 Task: Search one way flight ticket for 5 adults, 2 children, 1 infant in seat and 1 infant on lap in economy from Columbus: John Glenn Columbus International Airport to Greenville: Pitt-greenville Airport on 5-2-2023. Number of bags: 2 checked bags. Price is upto 73000. Outbound departure time preference is 17:15.
Action: Mouse moved to (385, 336)
Screenshot: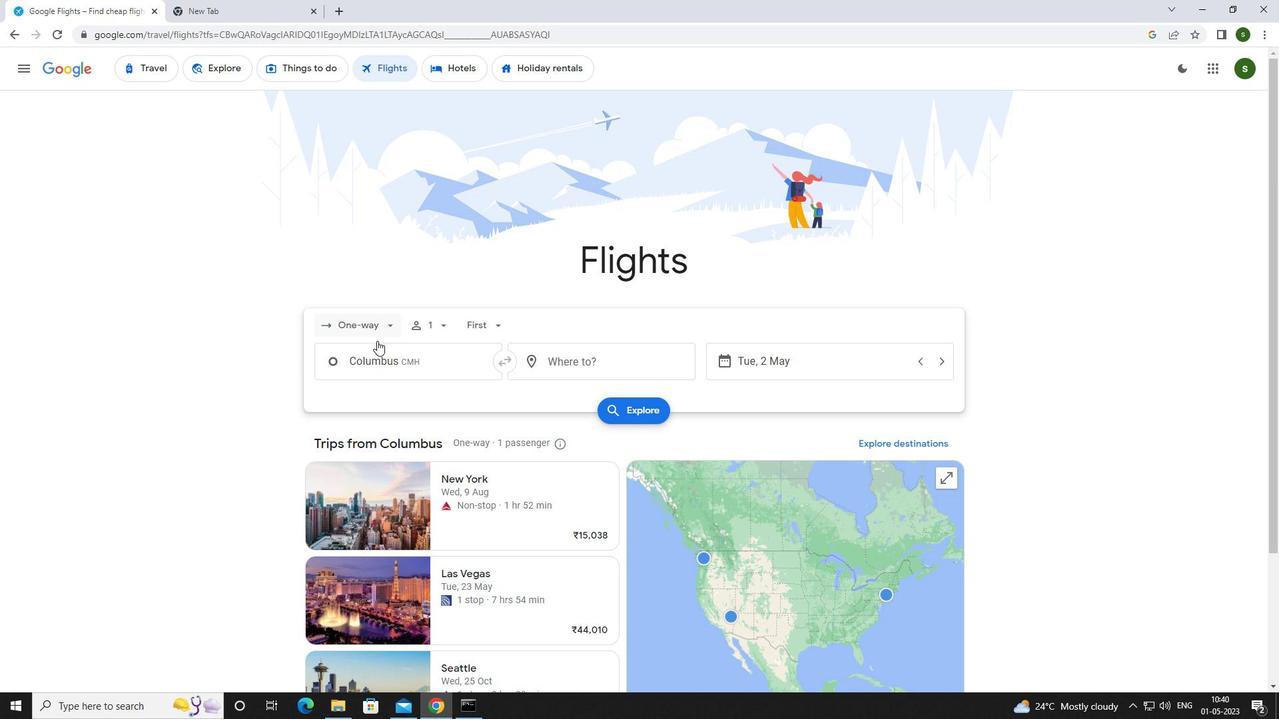 
Action: Mouse pressed left at (385, 336)
Screenshot: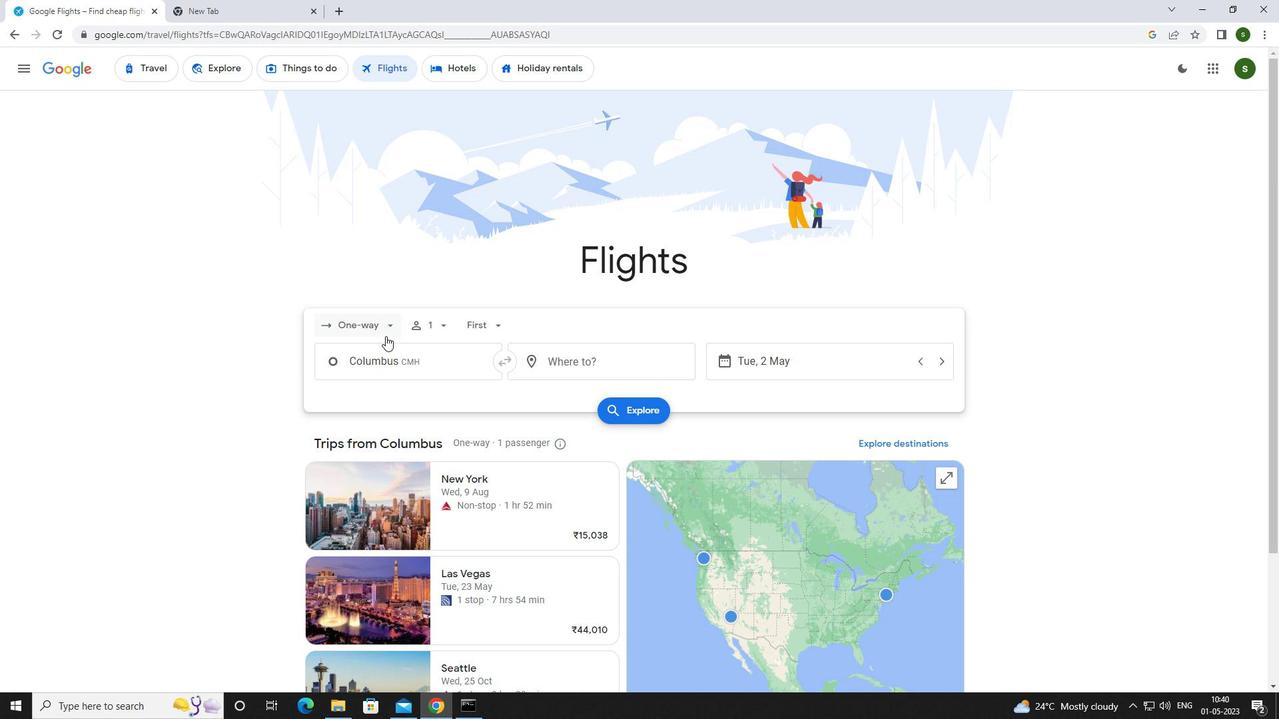 
Action: Mouse moved to (382, 385)
Screenshot: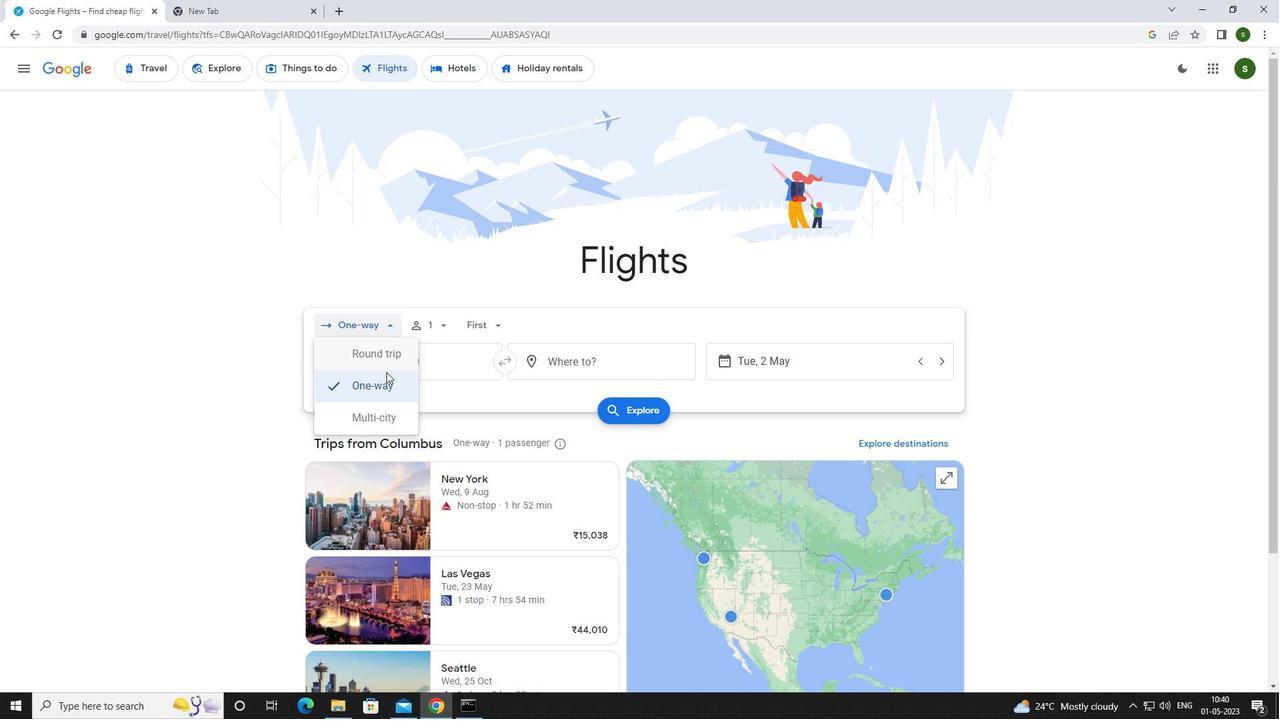 
Action: Mouse pressed left at (382, 385)
Screenshot: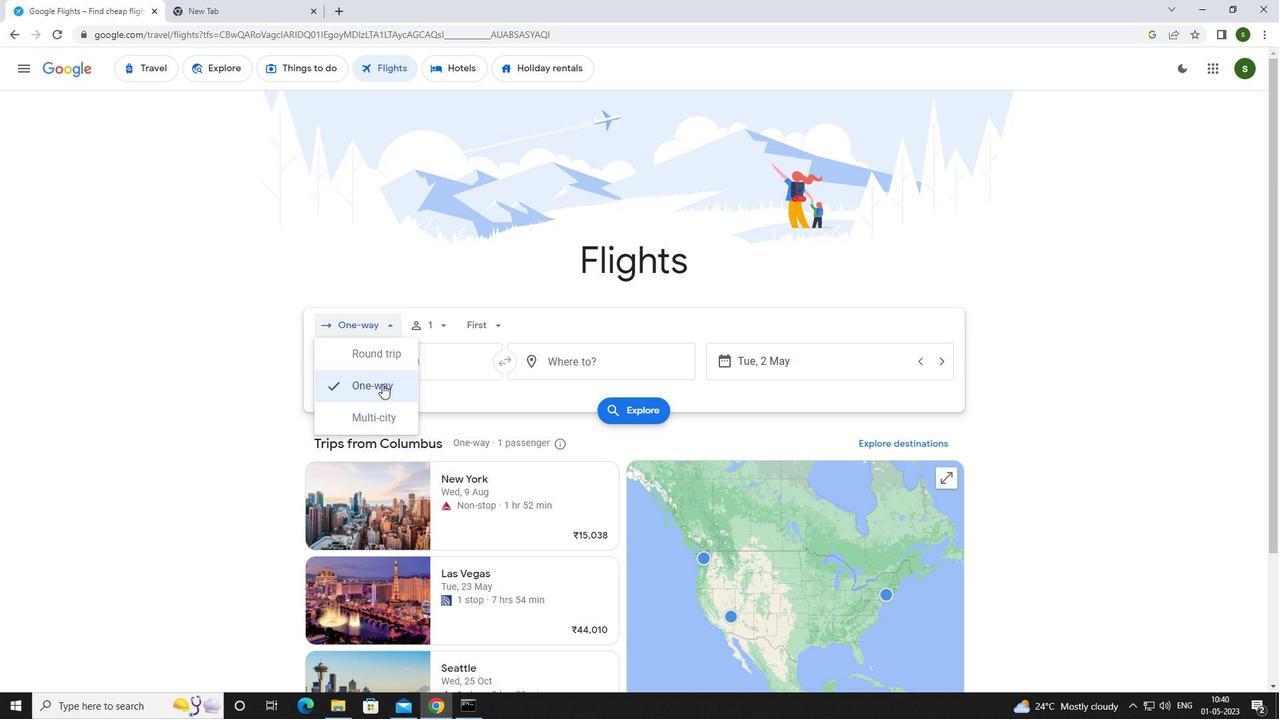 
Action: Mouse moved to (446, 325)
Screenshot: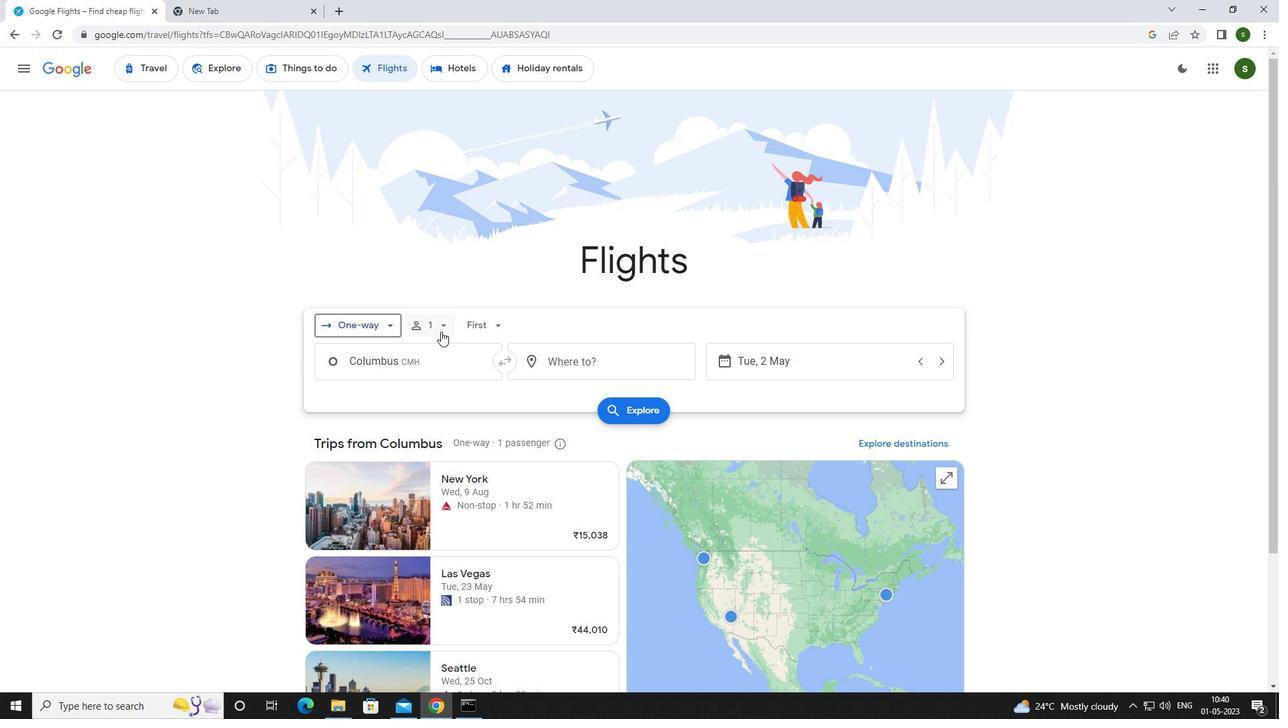 
Action: Mouse pressed left at (446, 325)
Screenshot: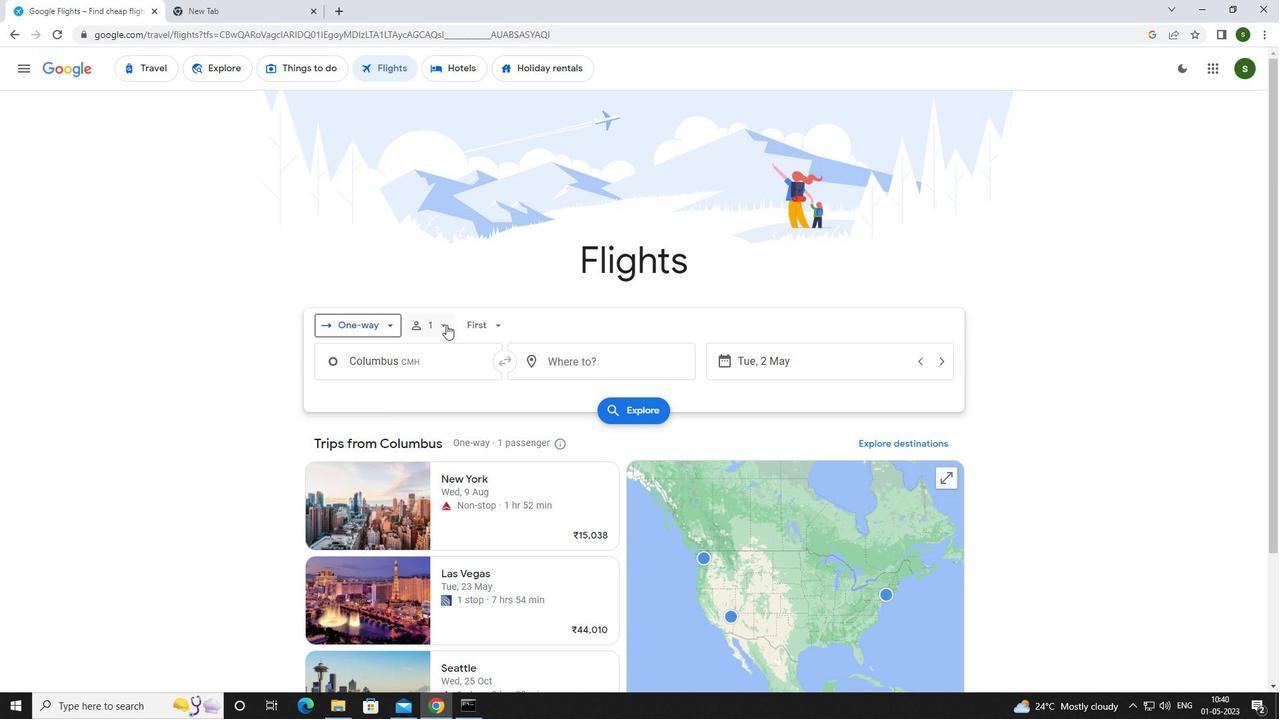 
Action: Mouse moved to (556, 362)
Screenshot: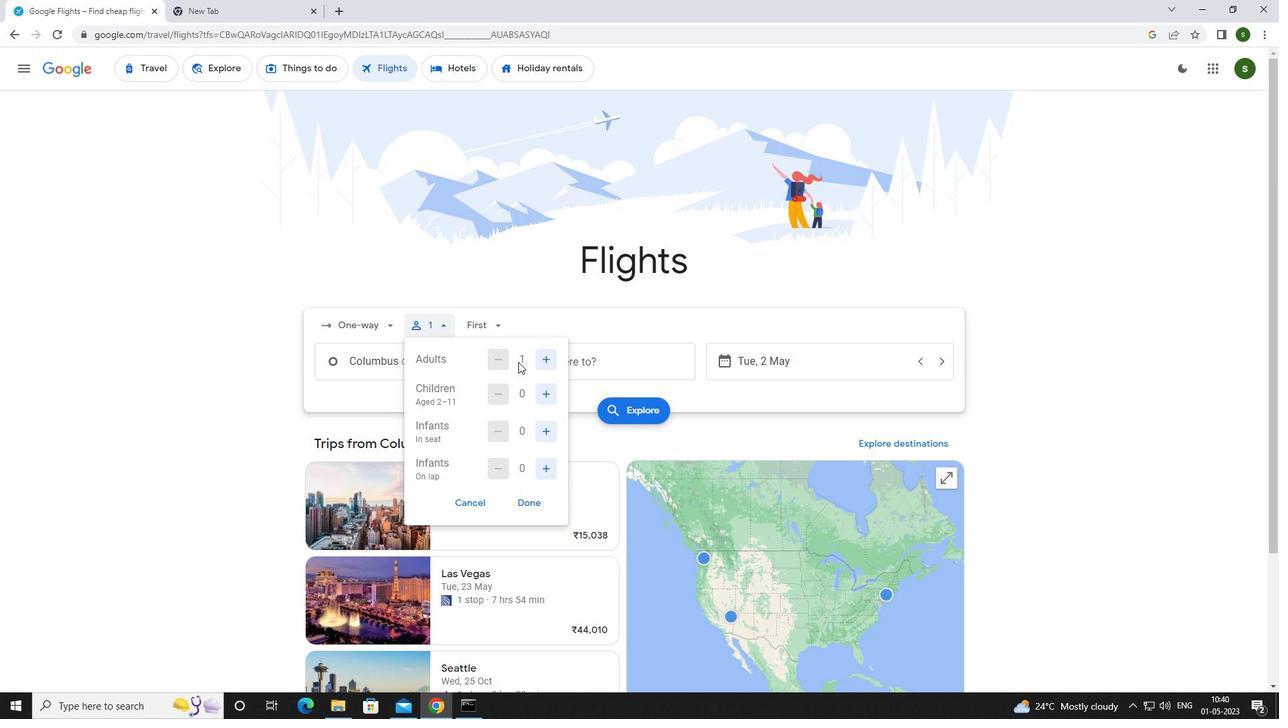 
Action: Mouse pressed left at (556, 362)
Screenshot: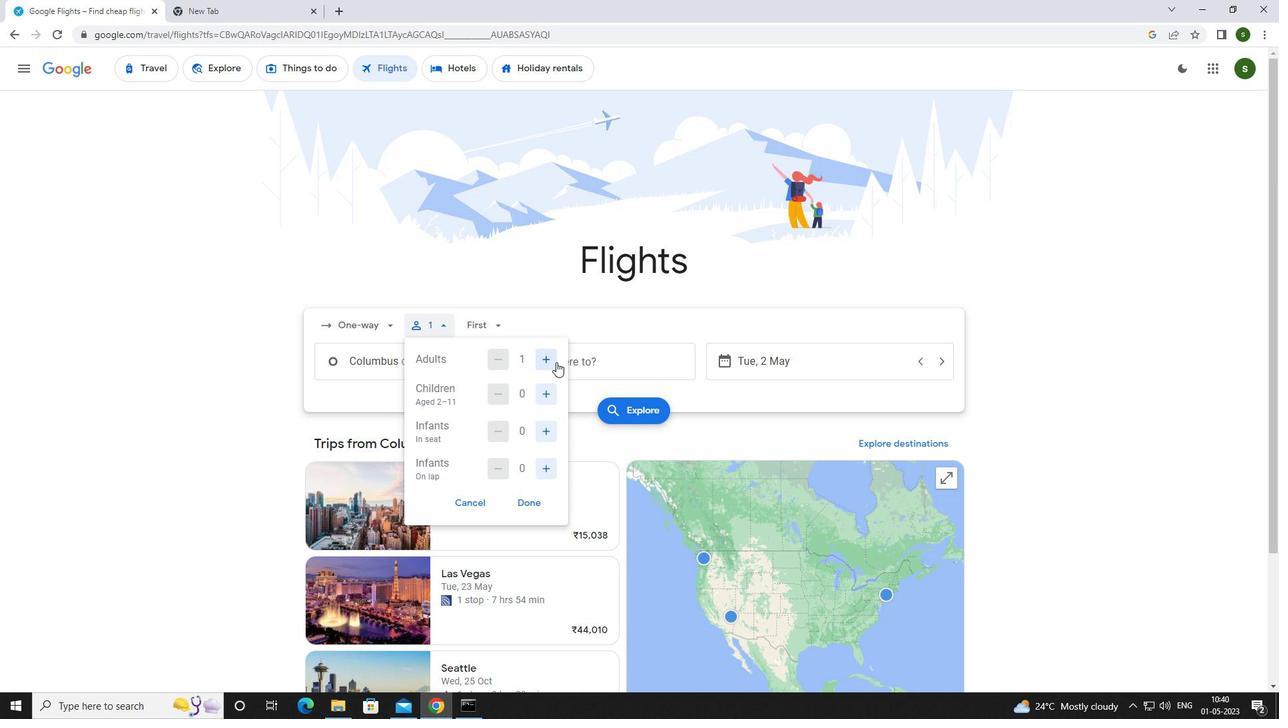 
Action: Mouse pressed left at (556, 362)
Screenshot: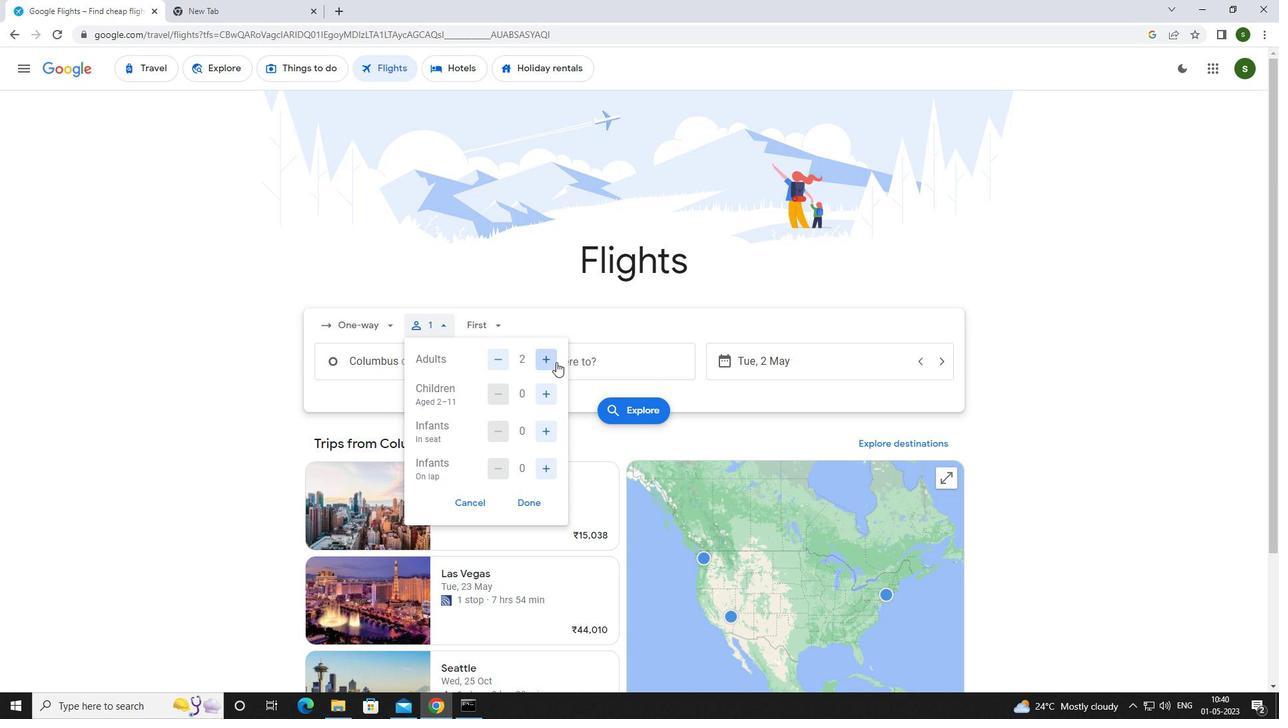 
Action: Mouse pressed left at (556, 362)
Screenshot: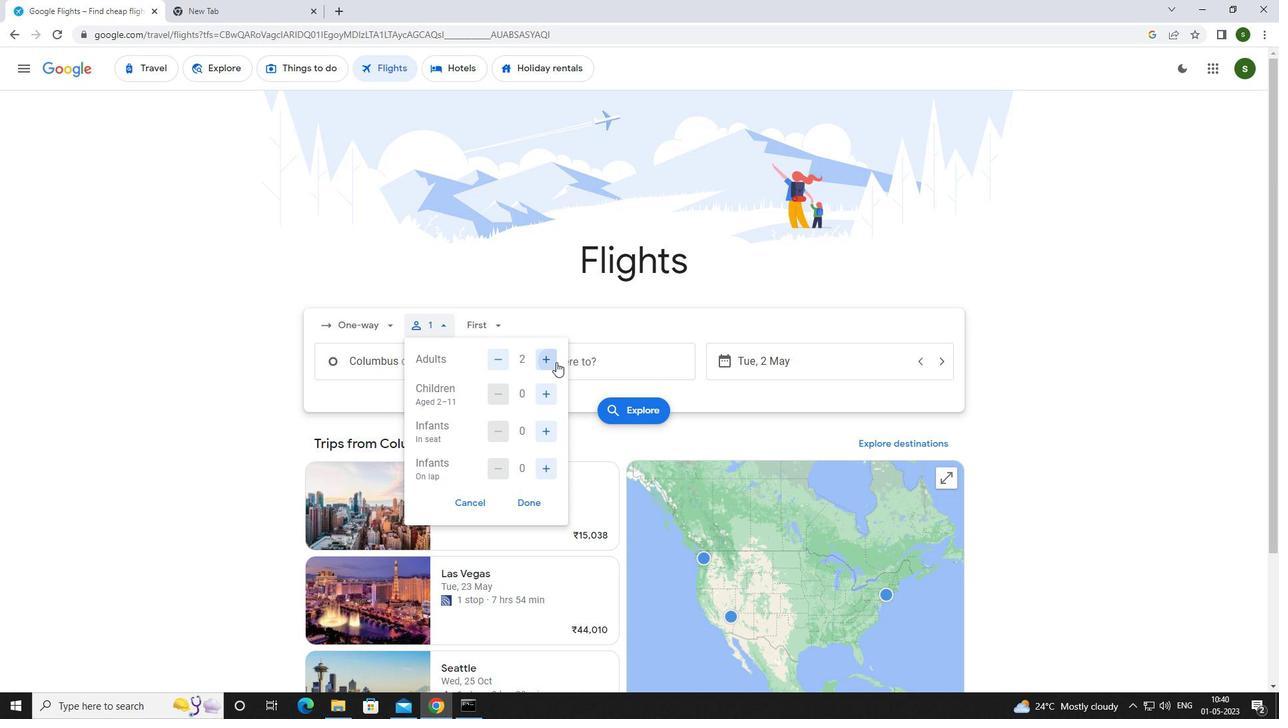 
Action: Mouse pressed left at (556, 362)
Screenshot: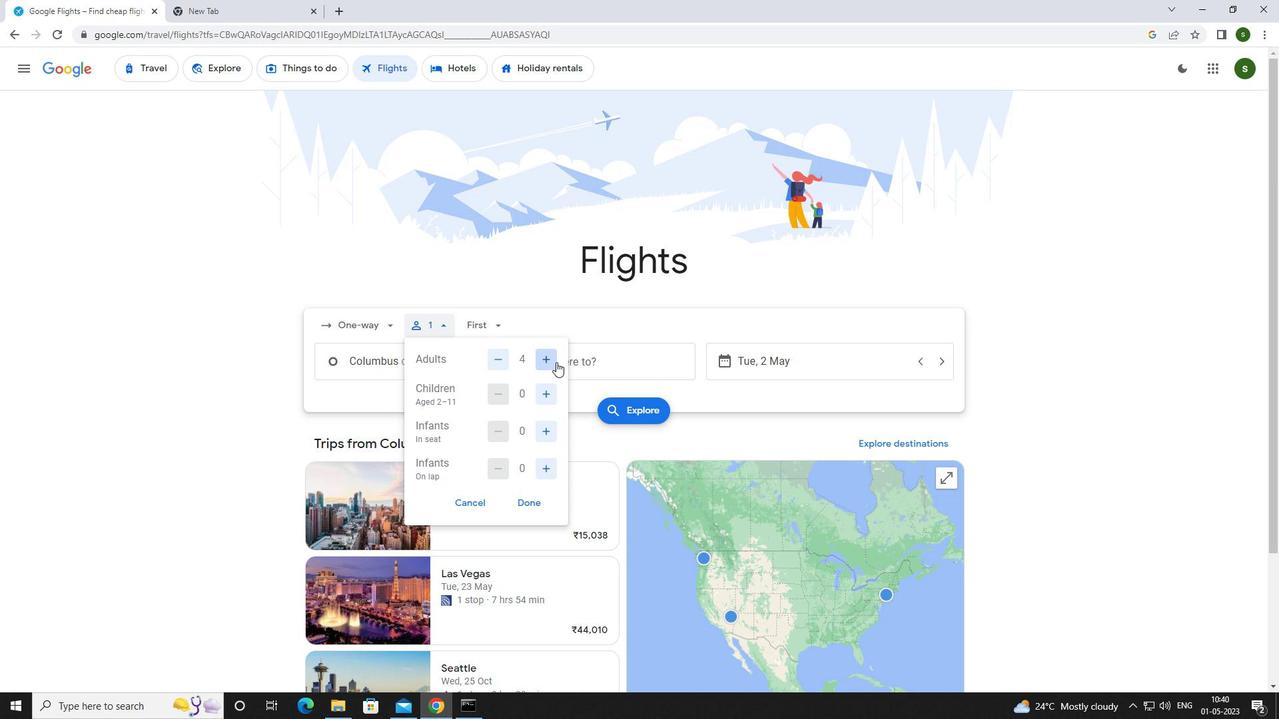 
Action: Mouse moved to (543, 389)
Screenshot: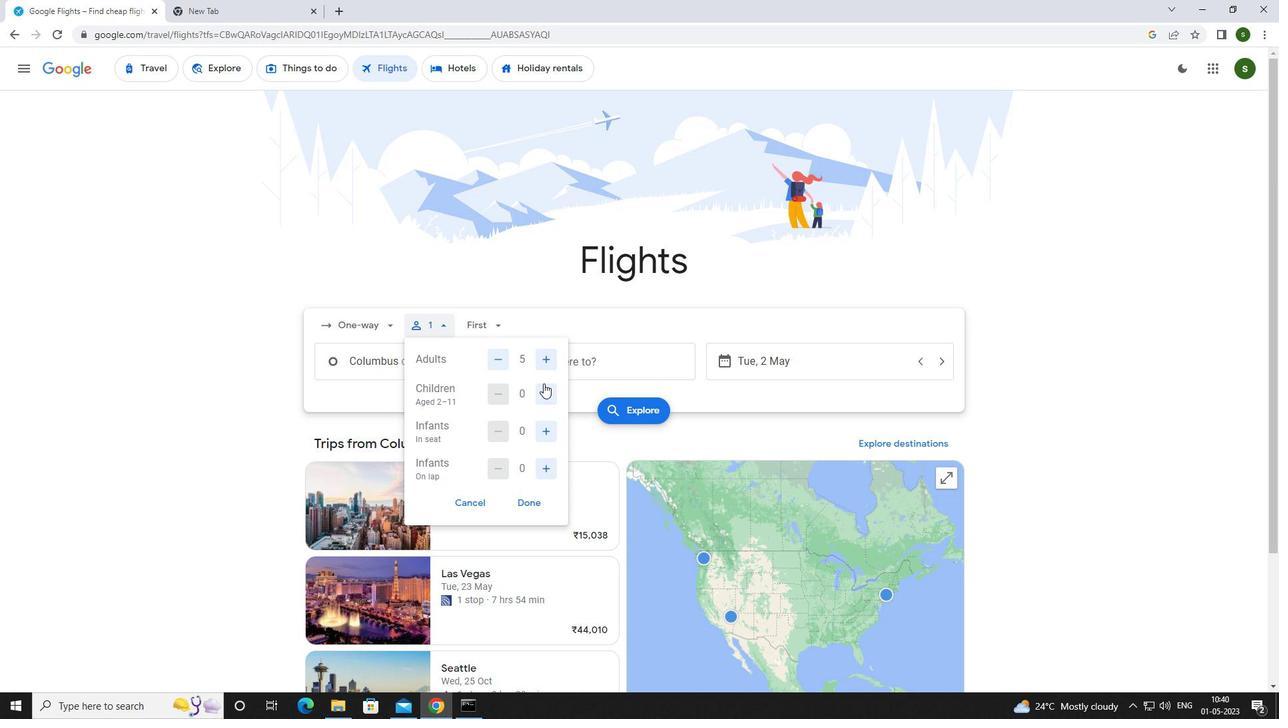 
Action: Mouse pressed left at (543, 389)
Screenshot: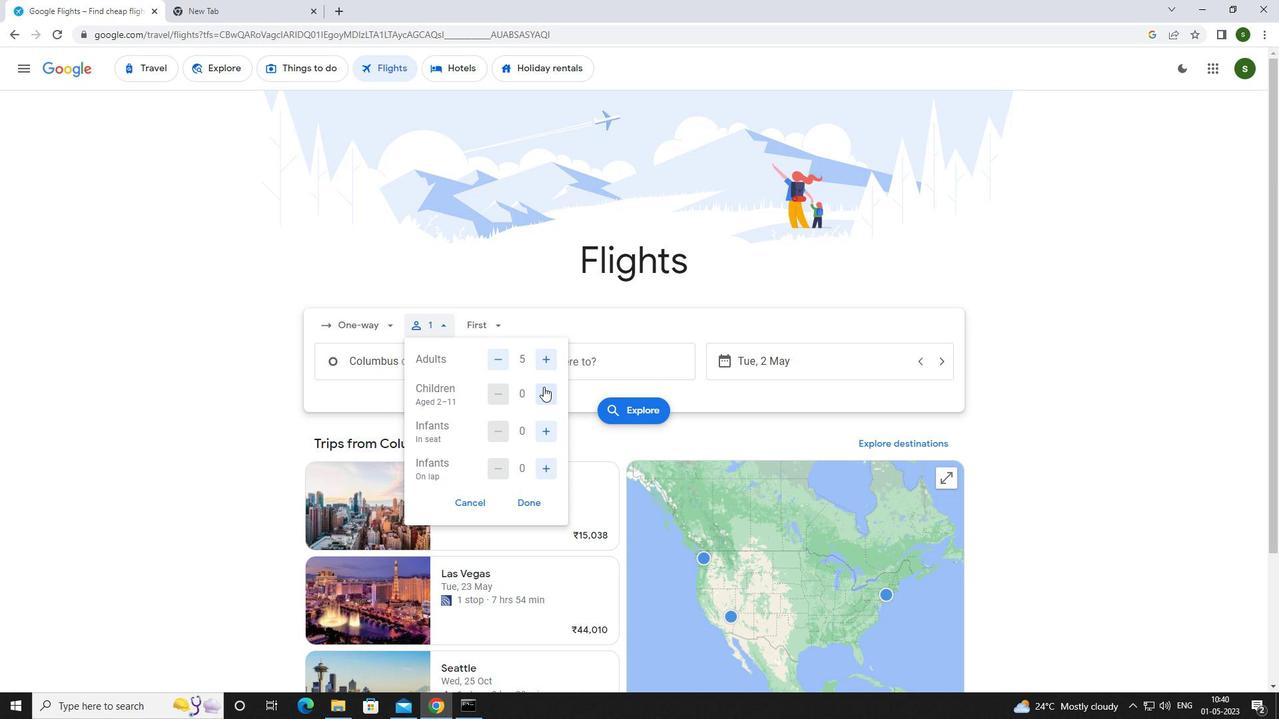 
Action: Mouse pressed left at (543, 389)
Screenshot: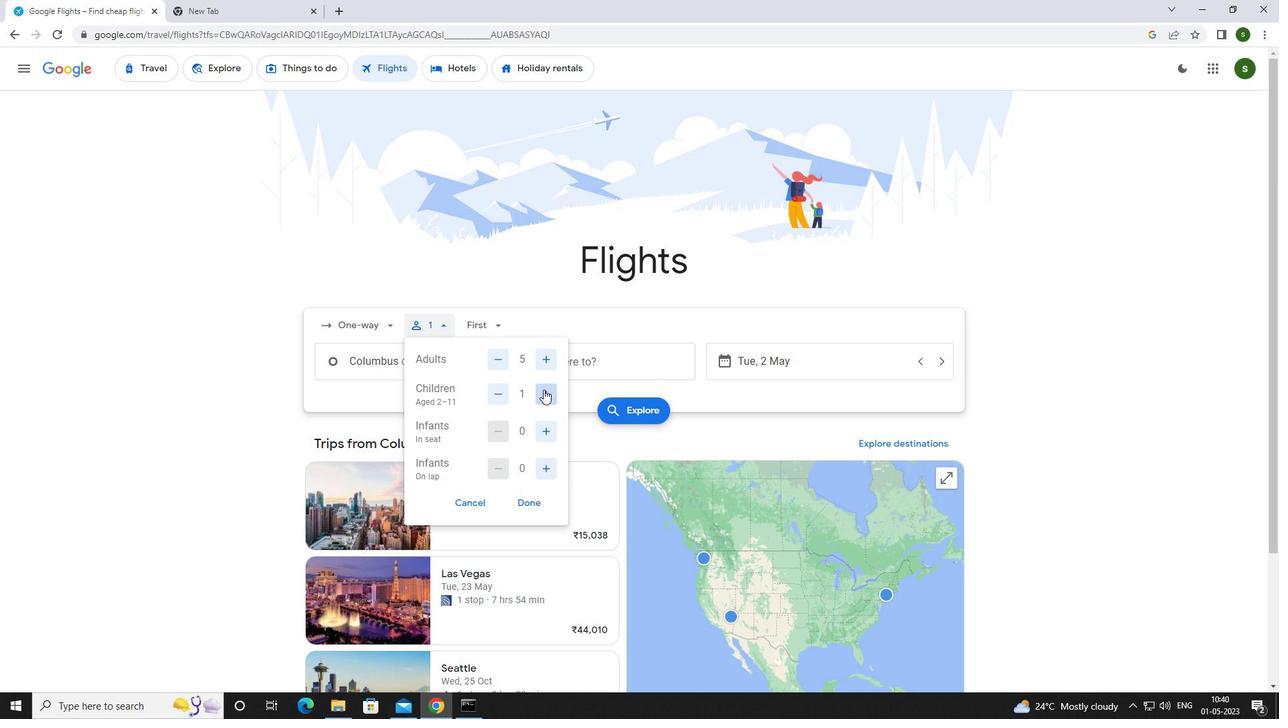 
Action: Mouse moved to (543, 431)
Screenshot: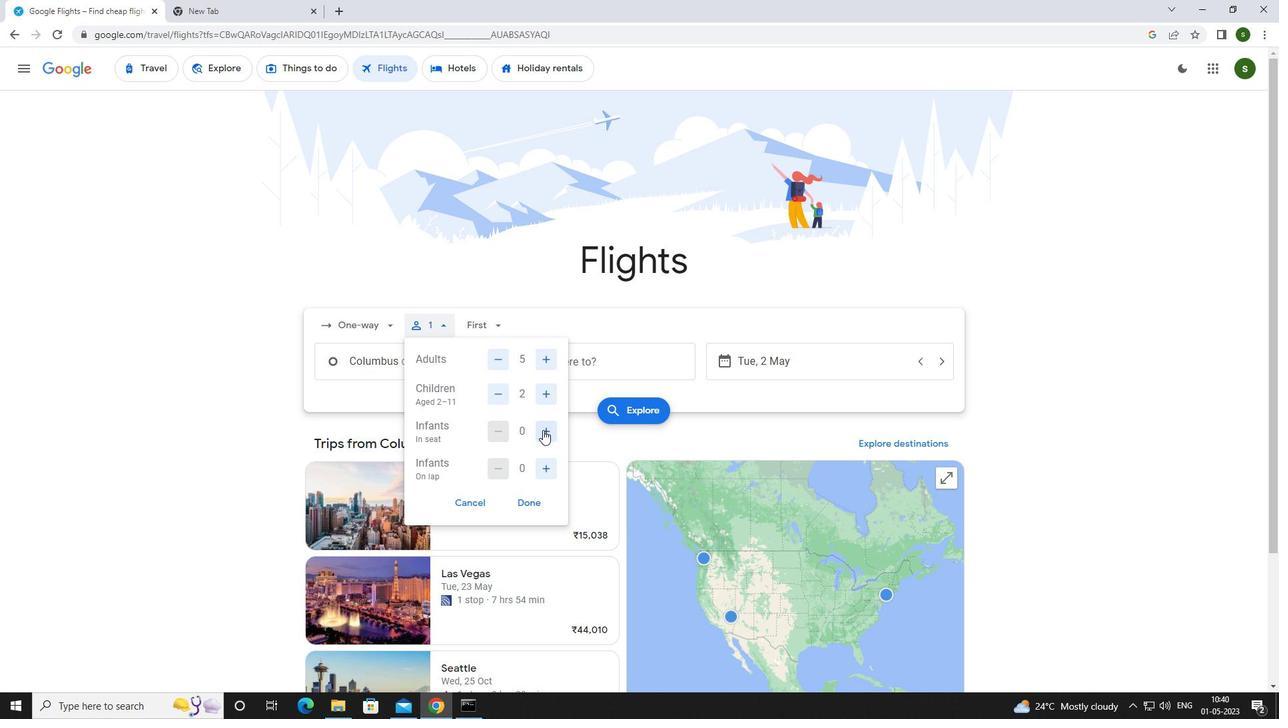 
Action: Mouse pressed left at (543, 431)
Screenshot: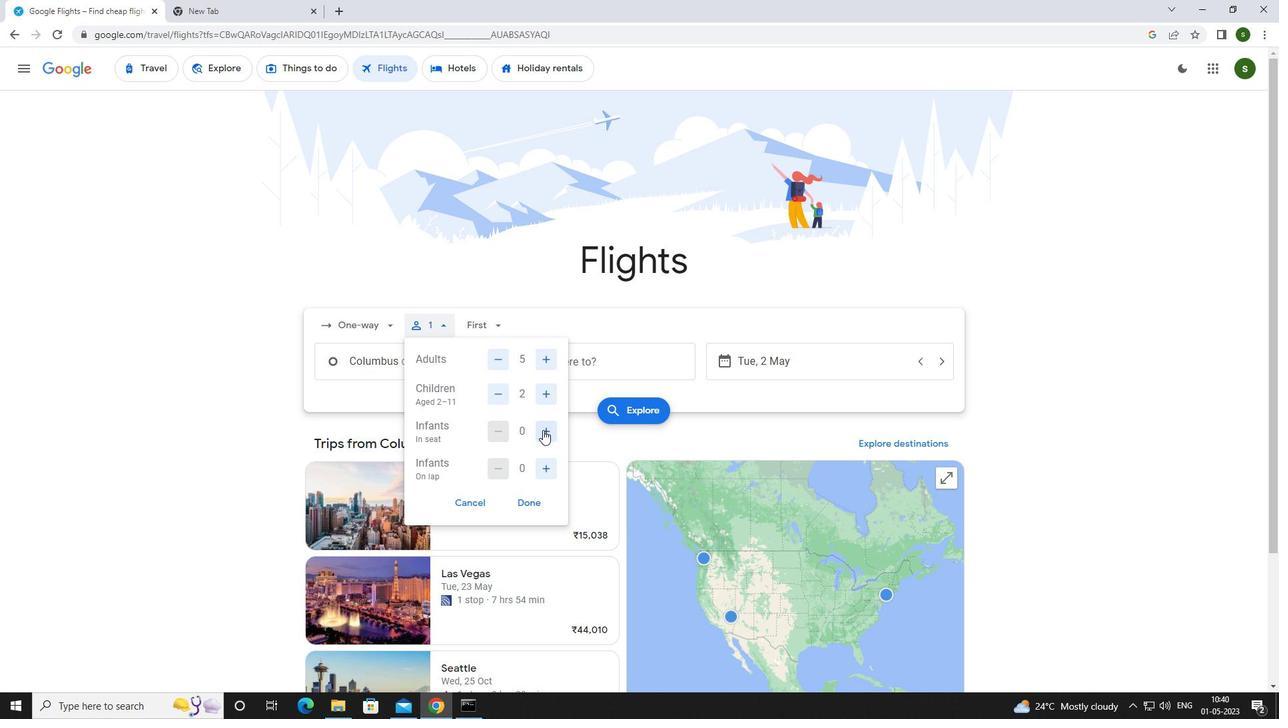 
Action: Mouse moved to (549, 472)
Screenshot: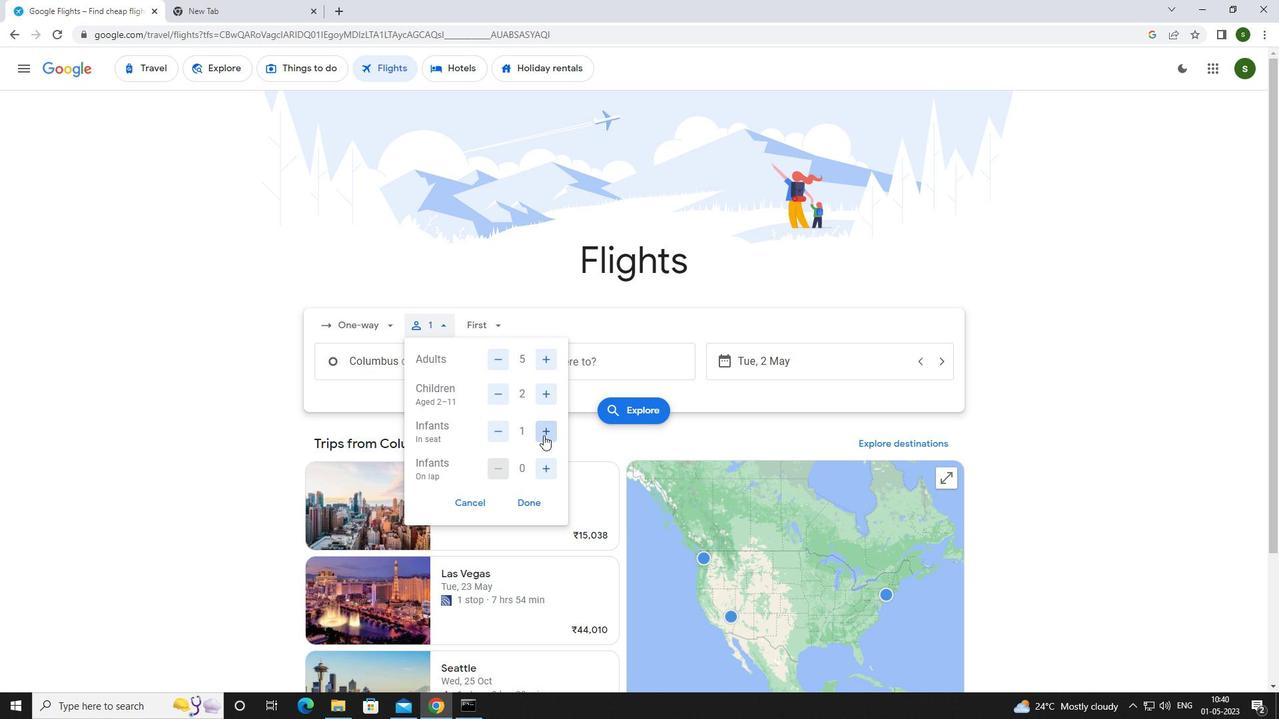 
Action: Mouse pressed left at (549, 472)
Screenshot: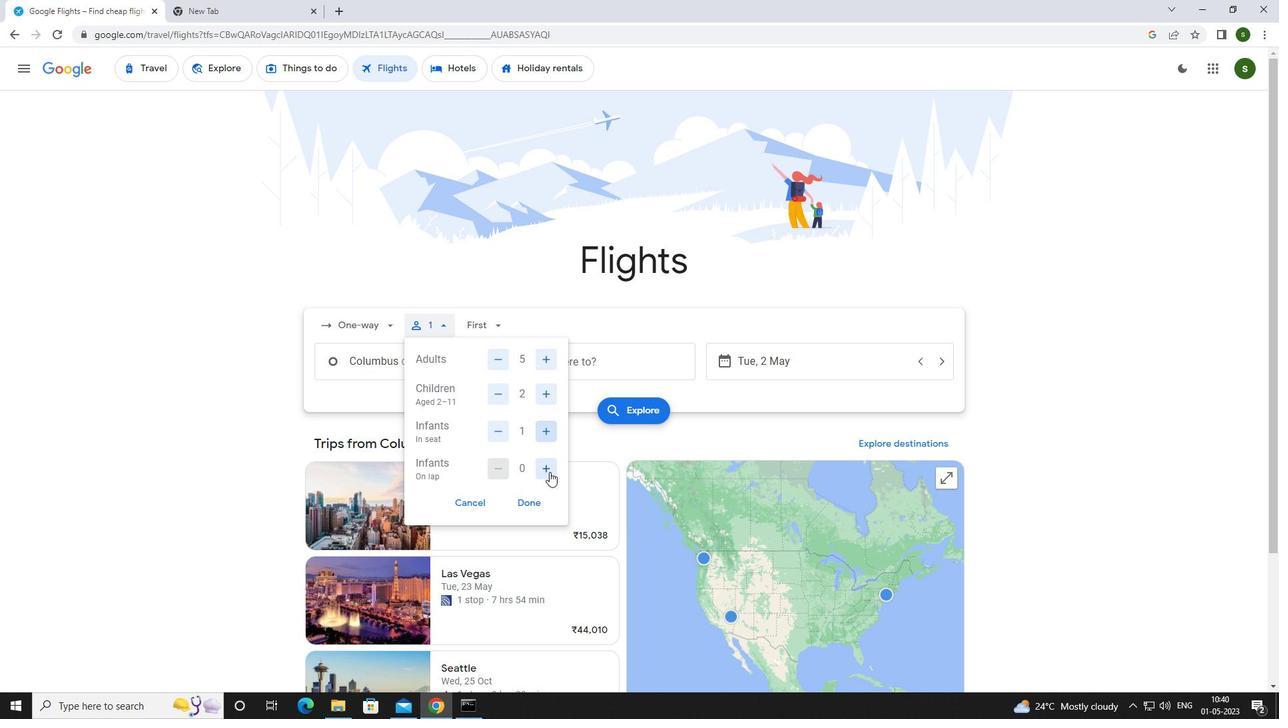 
Action: Mouse moved to (496, 329)
Screenshot: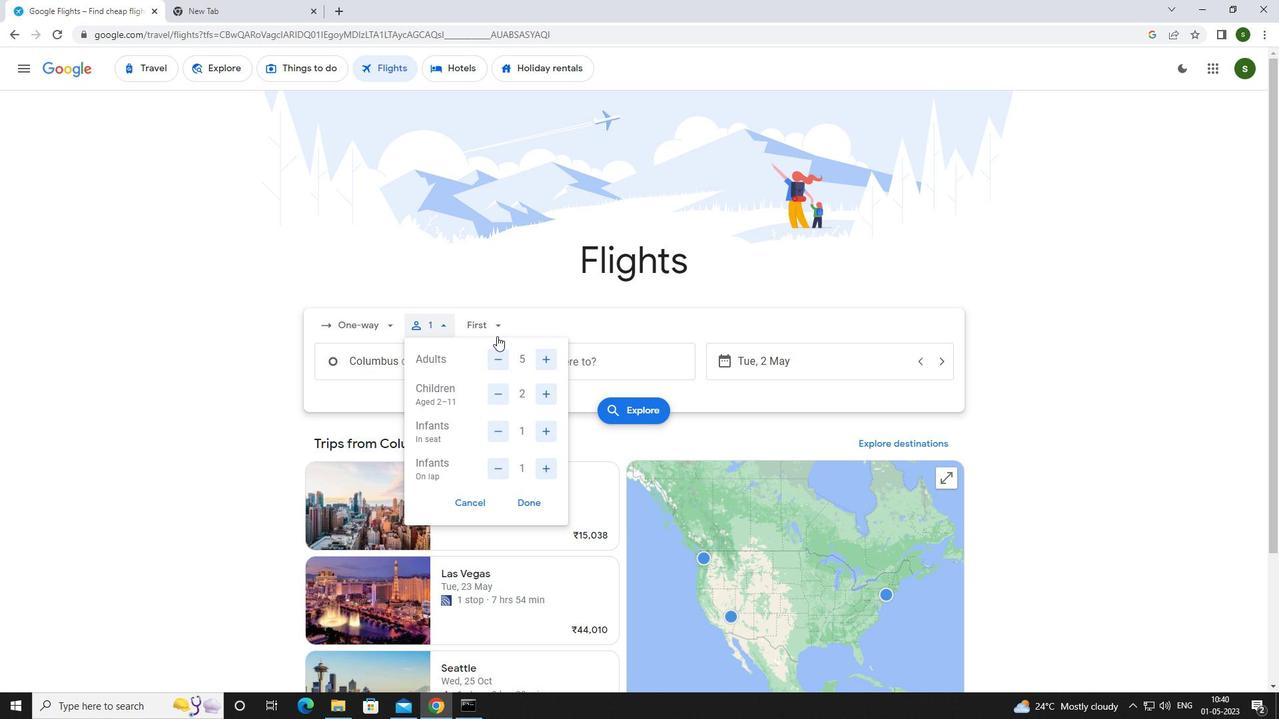 
Action: Mouse pressed left at (496, 329)
Screenshot: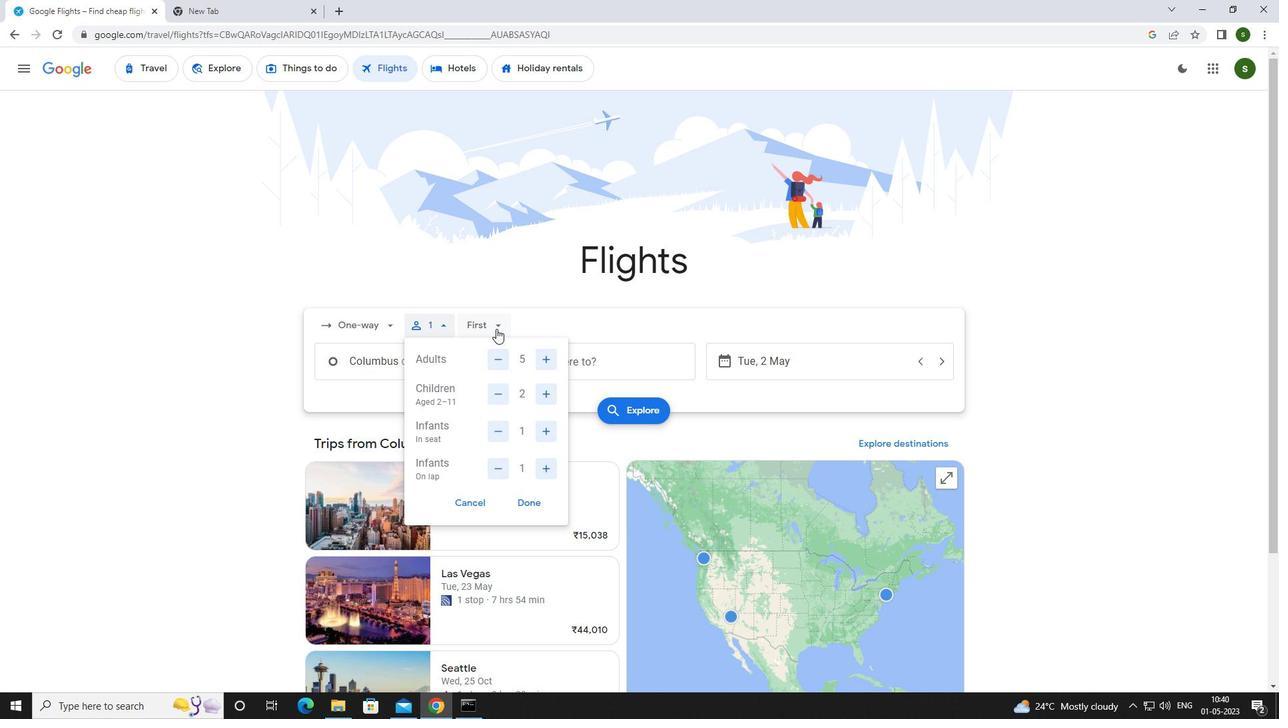 
Action: Mouse moved to (505, 351)
Screenshot: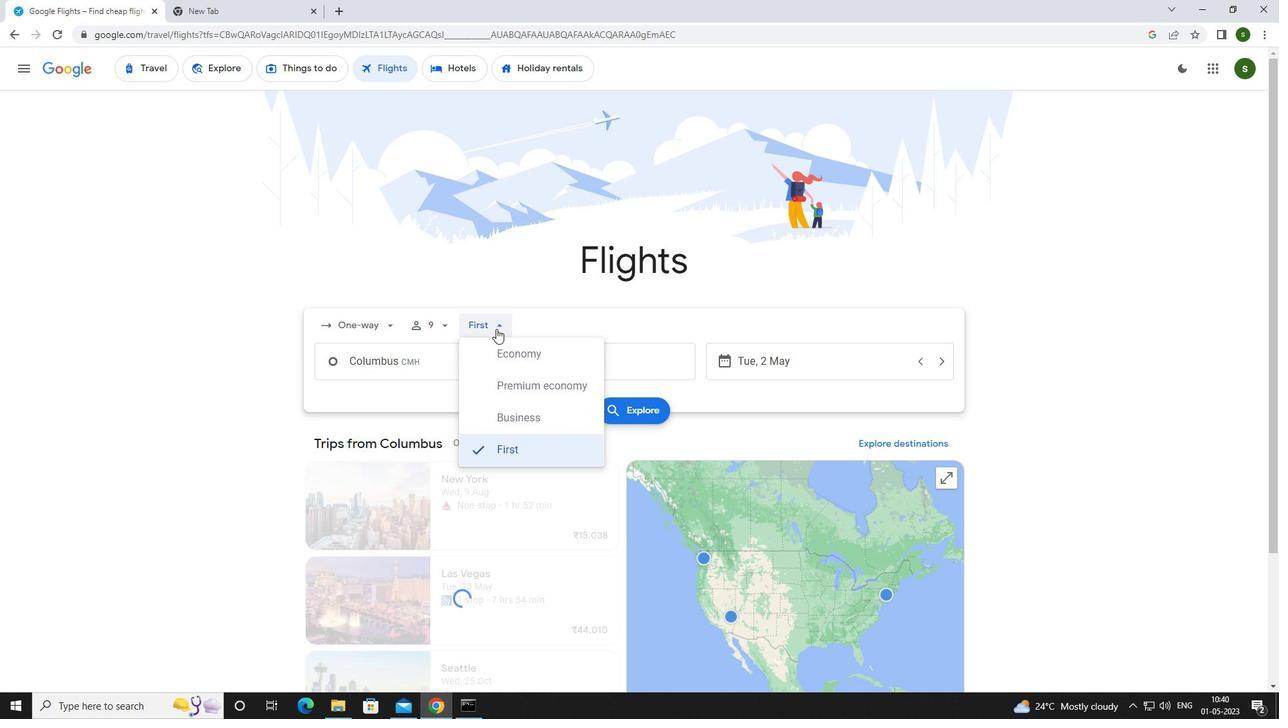 
Action: Mouse pressed left at (505, 351)
Screenshot: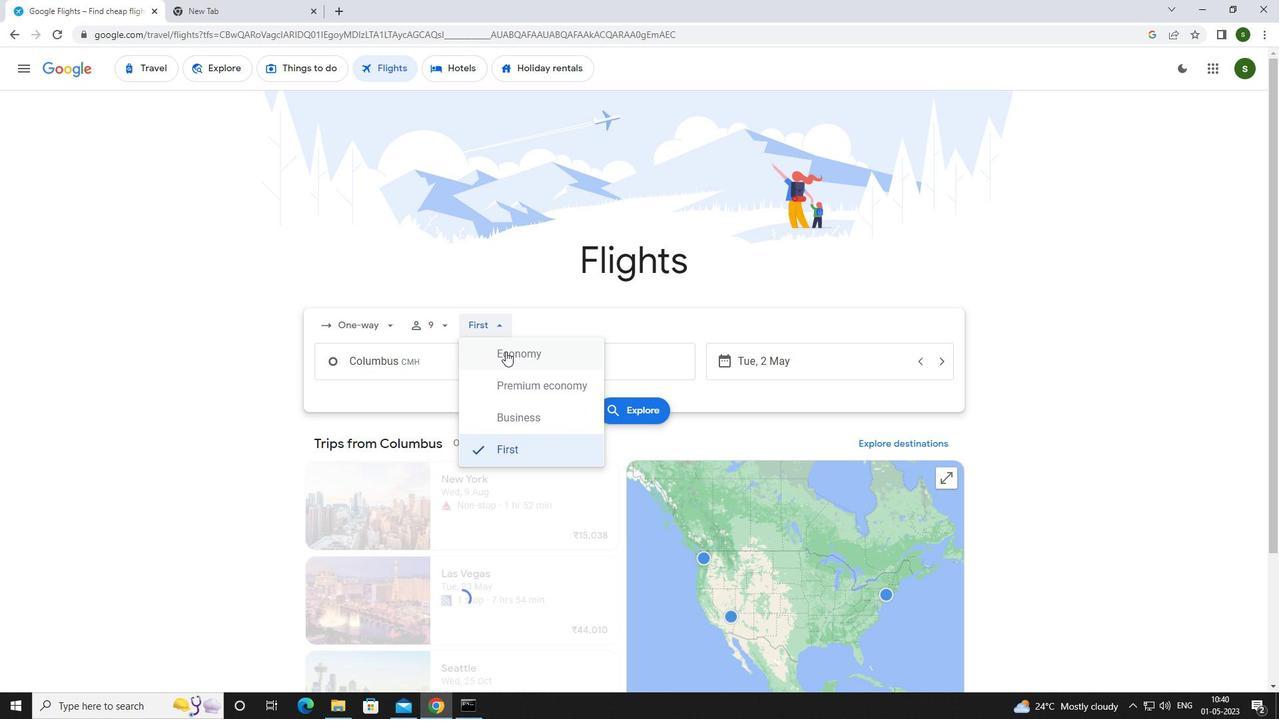 
Action: Mouse moved to (449, 363)
Screenshot: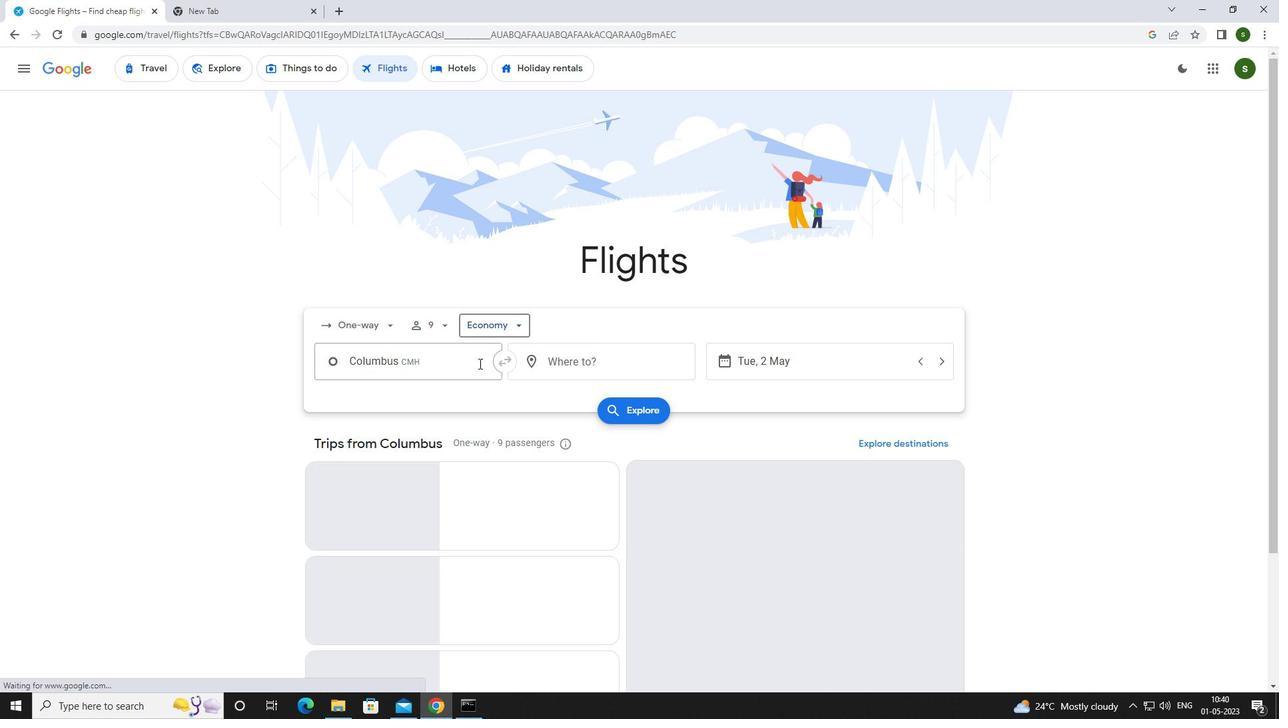 
Action: Mouse pressed left at (449, 363)
Screenshot: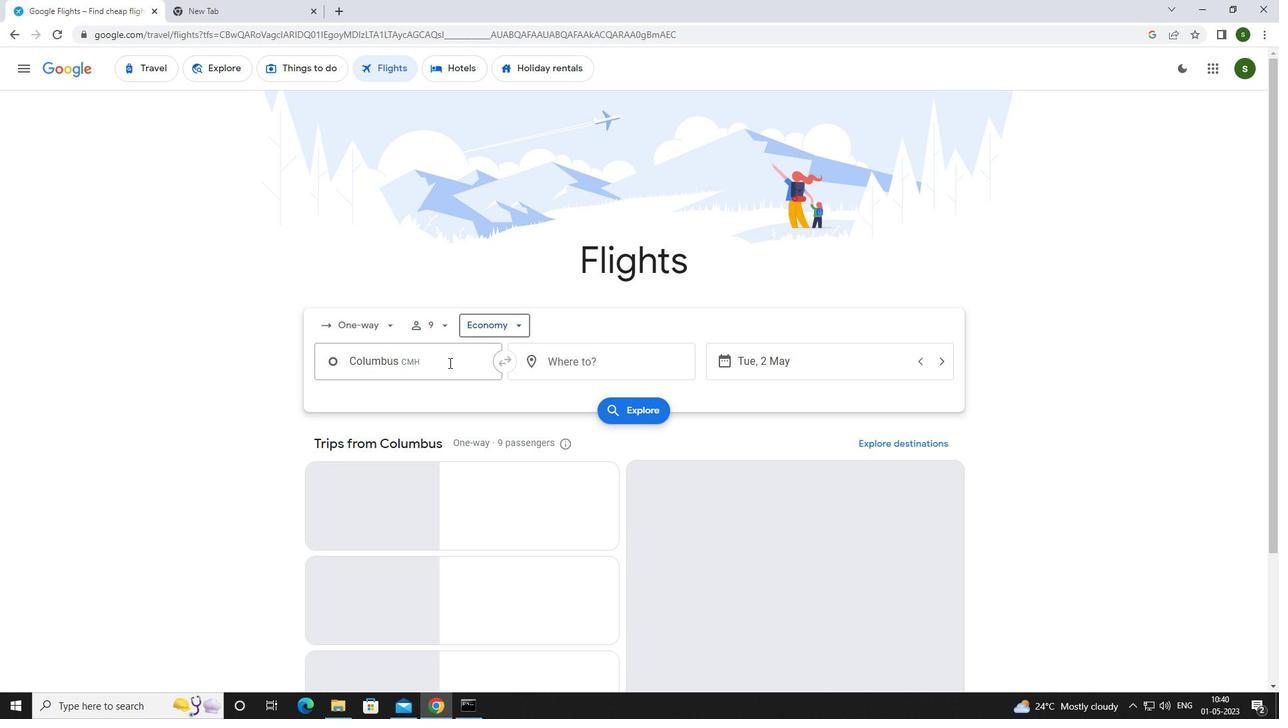 
Action: Key pressed j<Key.caps_lock>ohn<Key.space><Key.caps_lock>g<Key.caps_lock>lenn
Screenshot: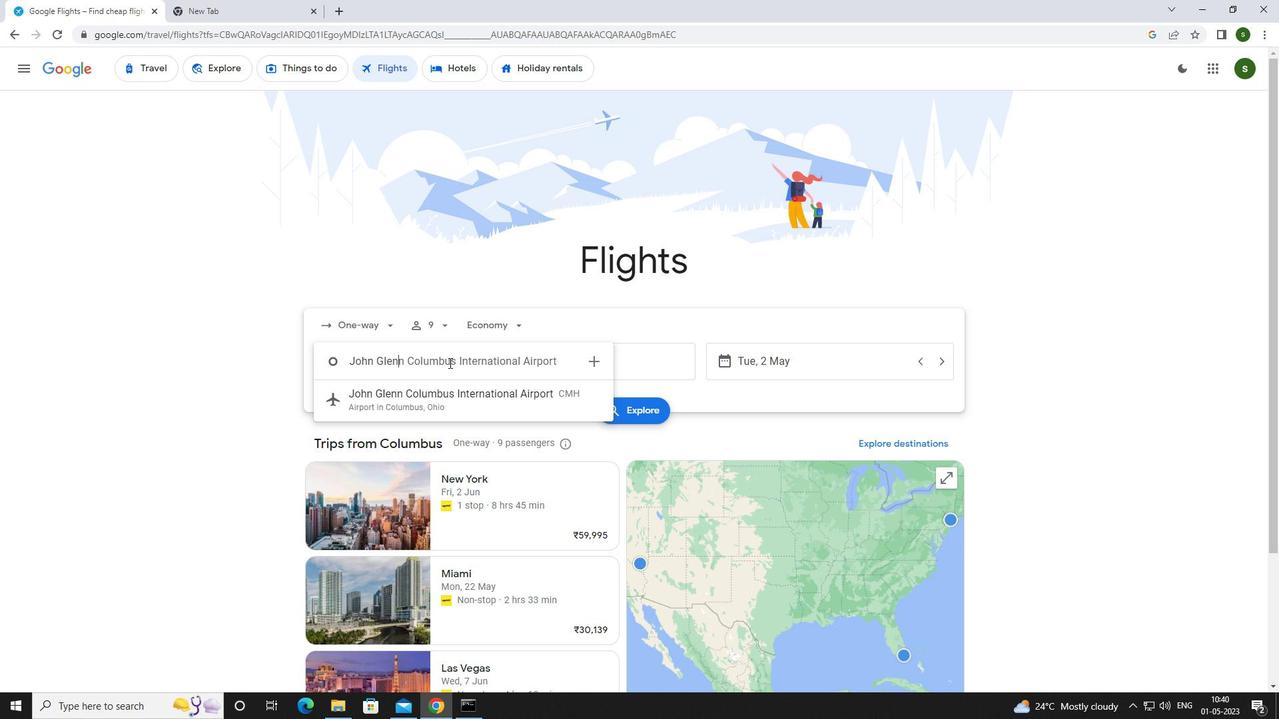 
Action: Mouse moved to (444, 398)
Screenshot: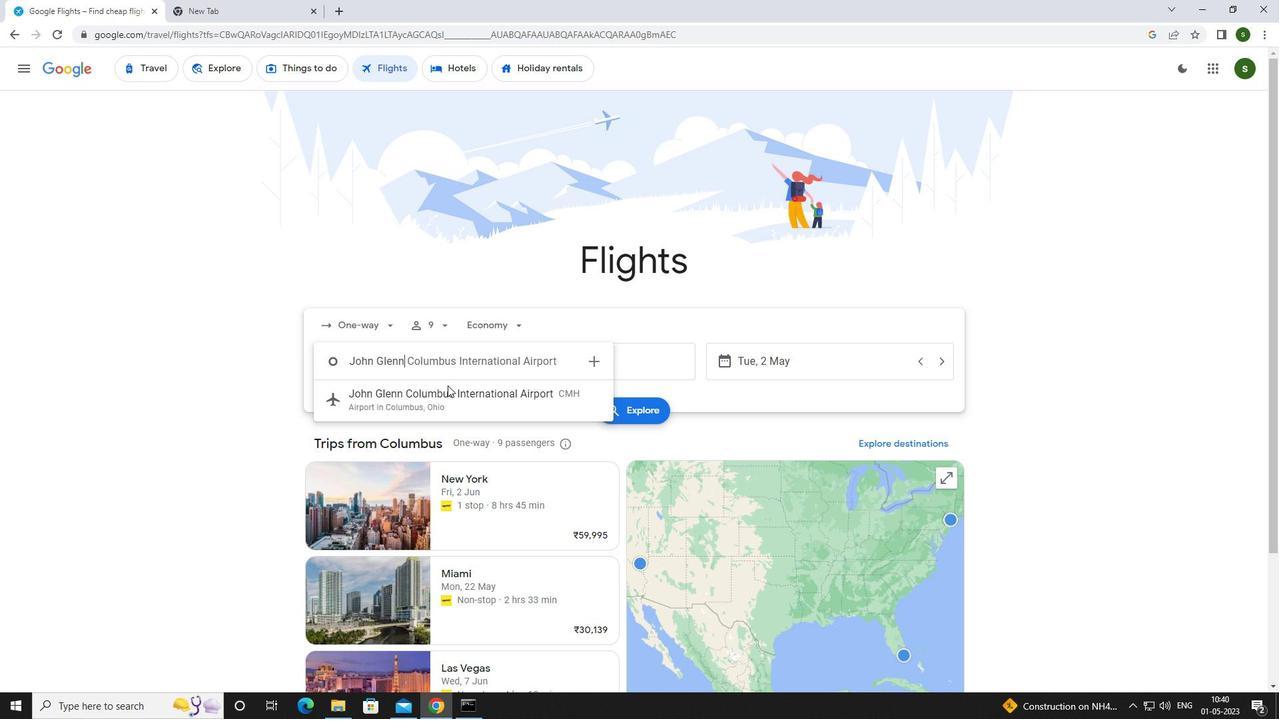 
Action: Mouse pressed left at (444, 398)
Screenshot: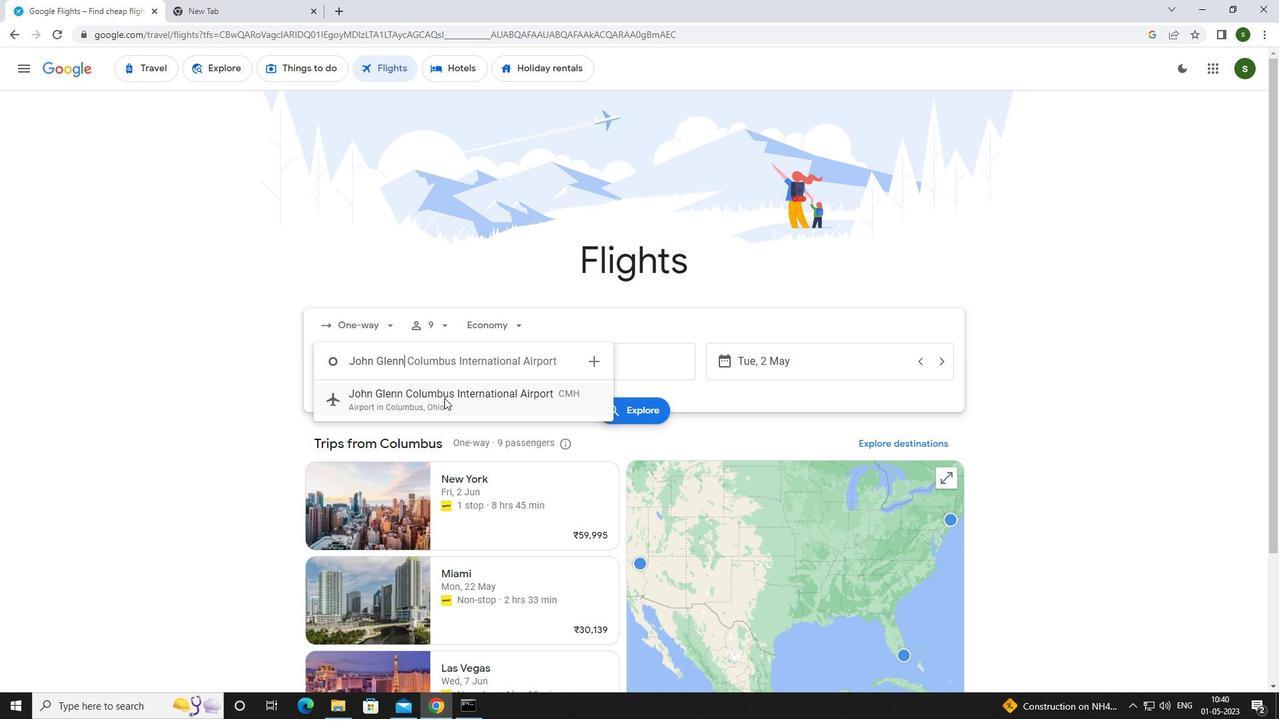 
Action: Mouse moved to (551, 362)
Screenshot: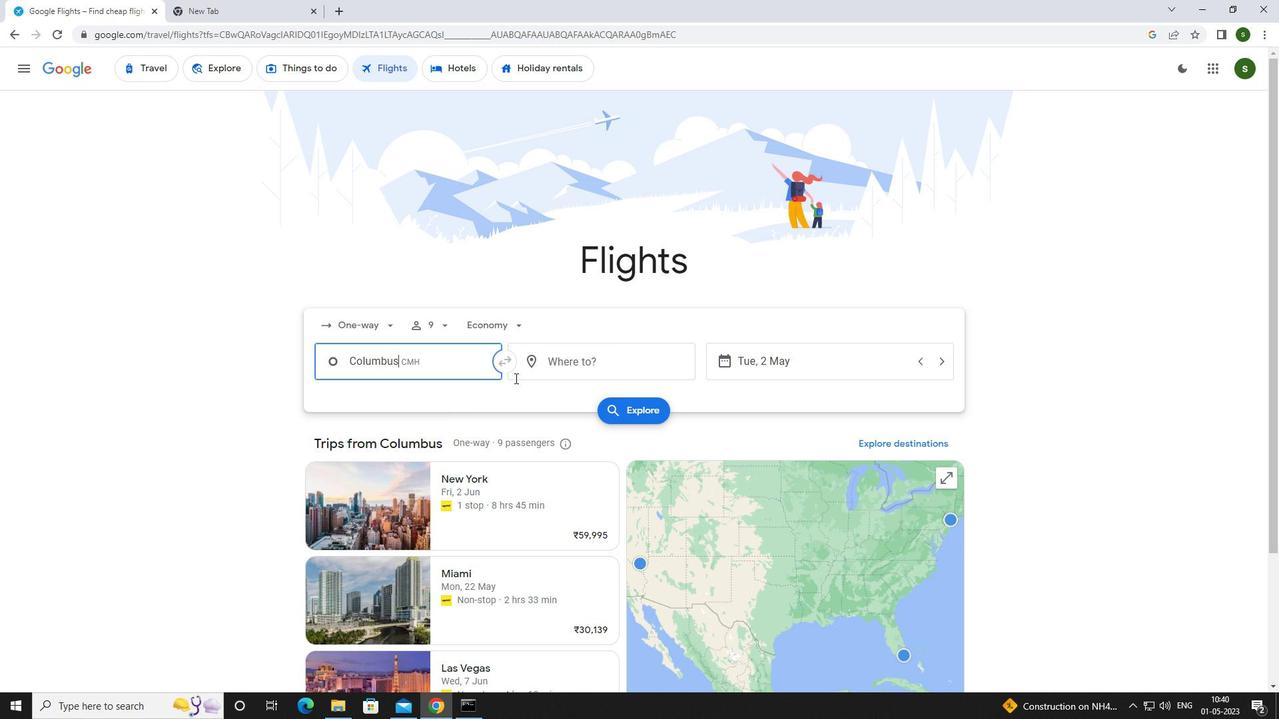 
Action: Mouse pressed left at (551, 362)
Screenshot: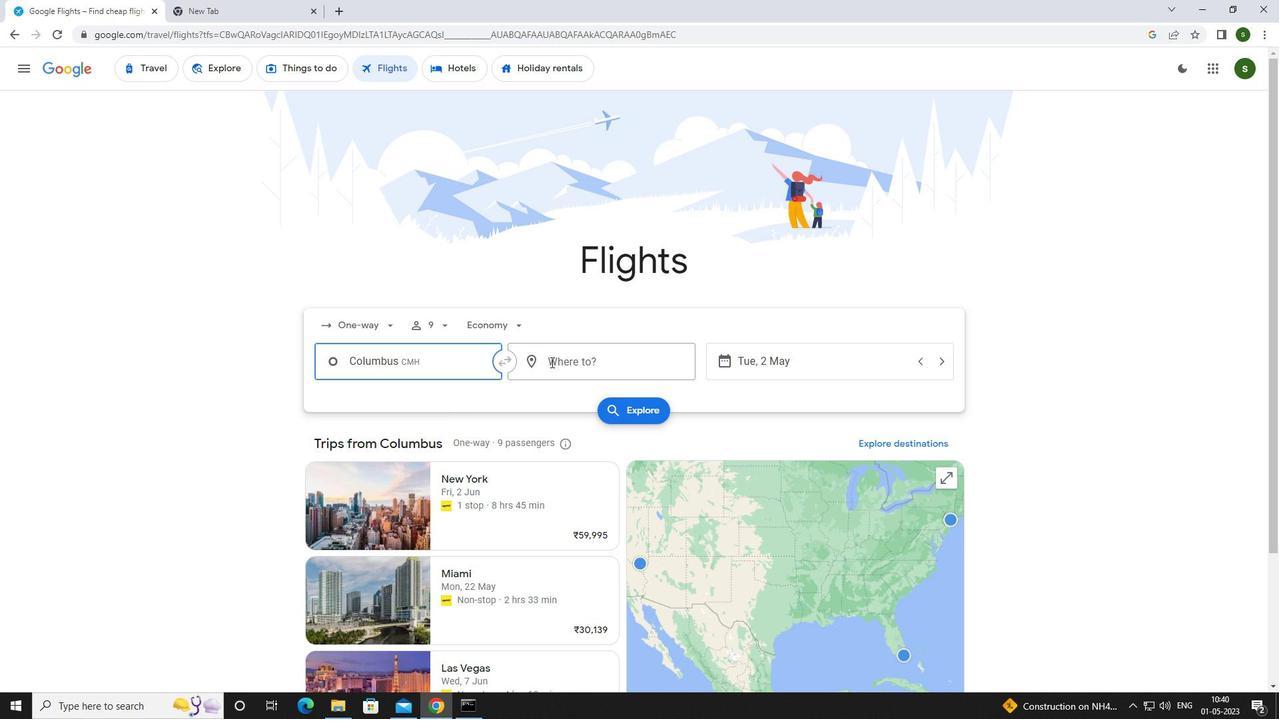 
Action: Key pressed <Key.caps_lock>p<Key.caps_lock>itt
Screenshot: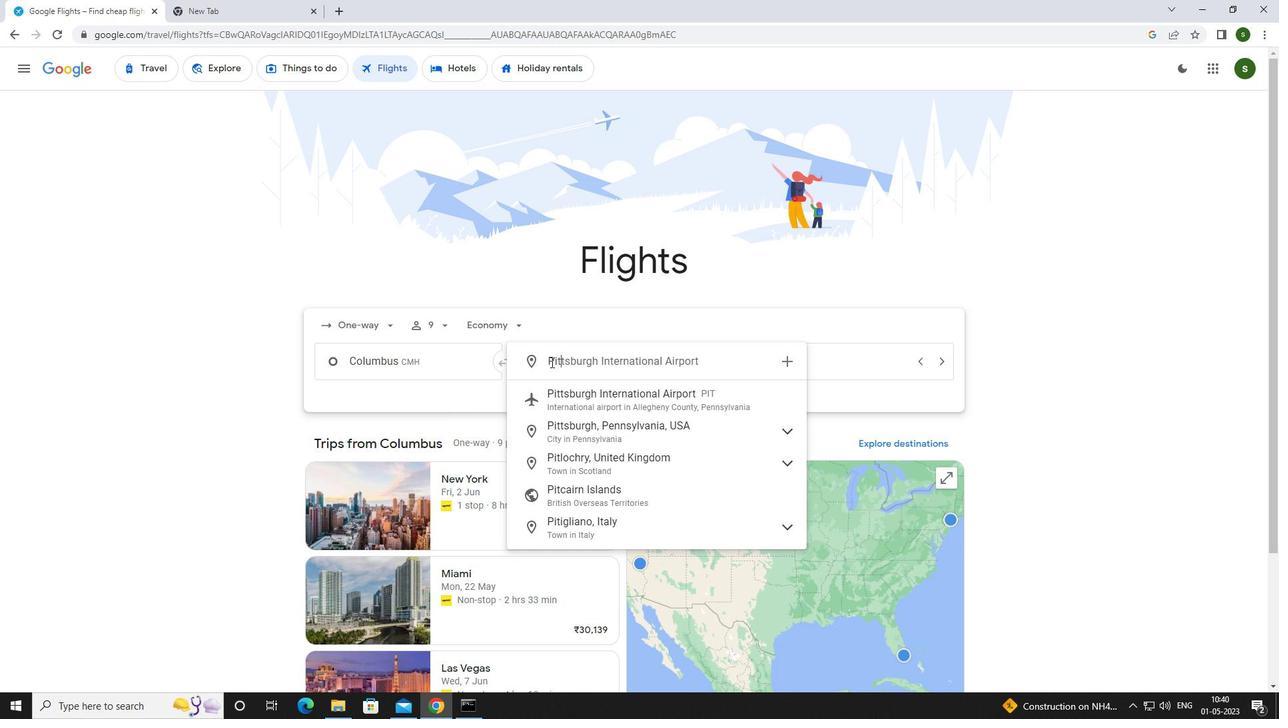 
Action: Mouse moved to (582, 500)
Screenshot: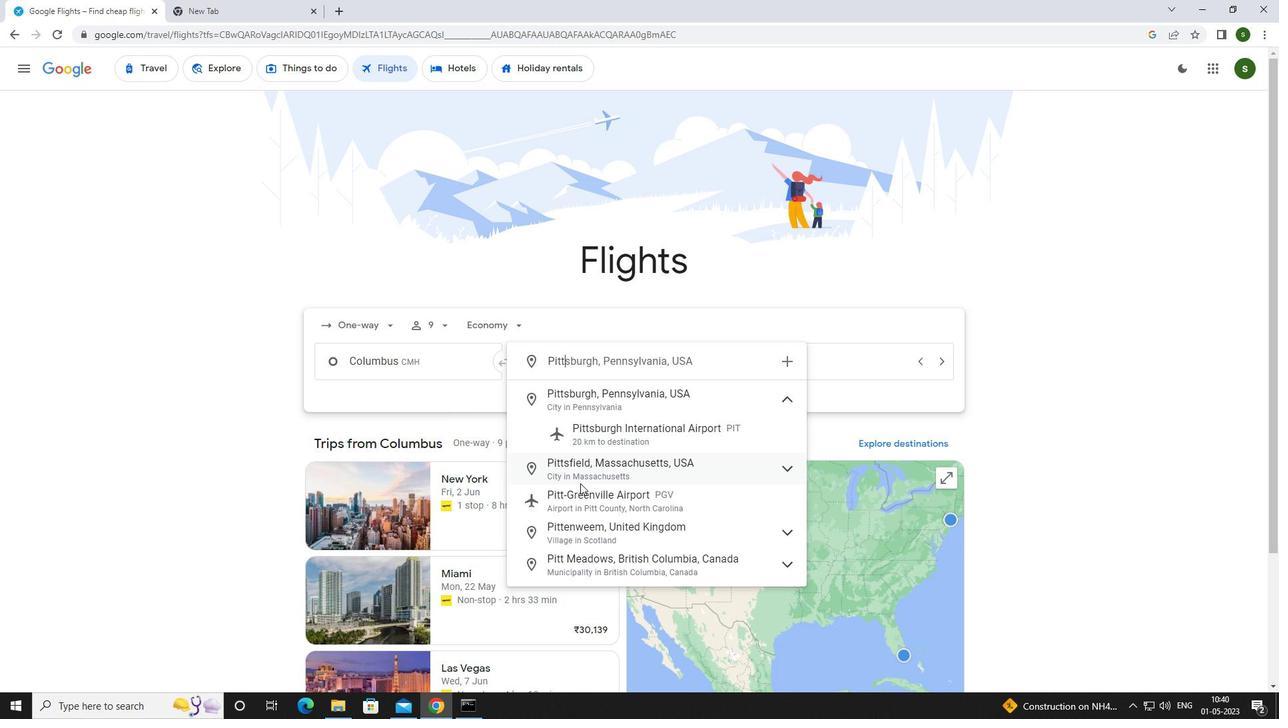 
Action: Mouse pressed left at (582, 500)
Screenshot: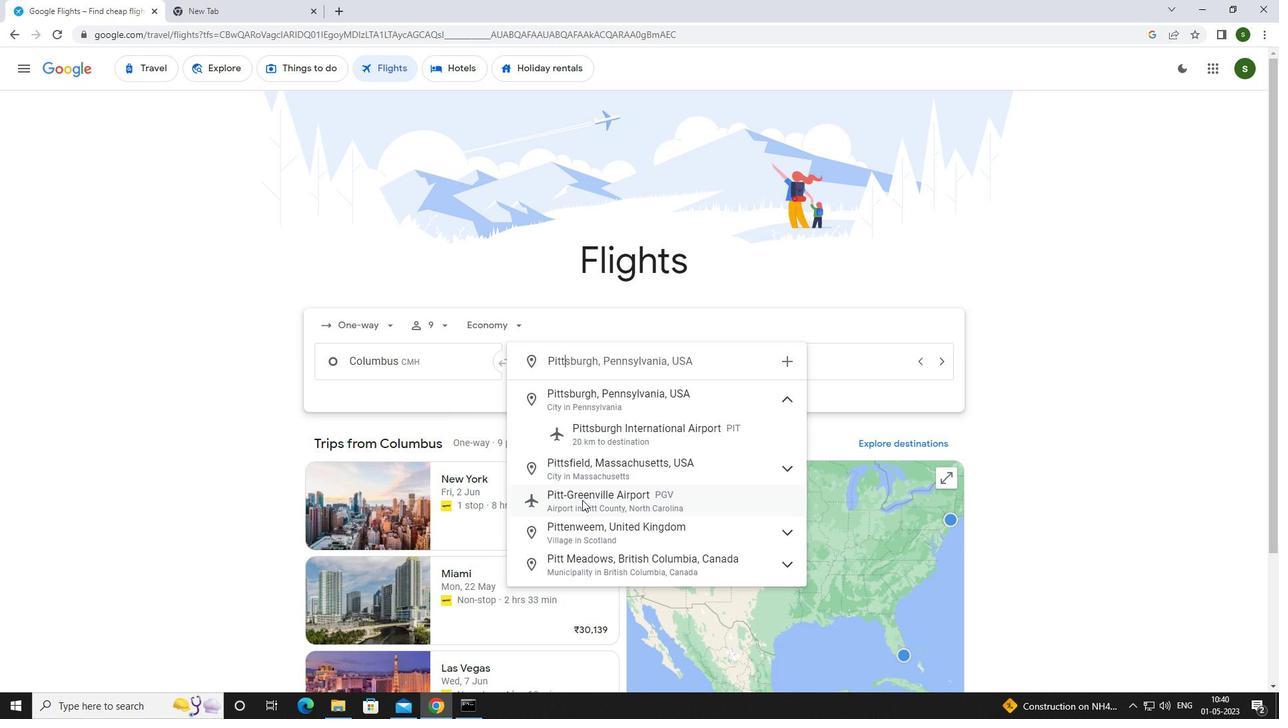 
Action: Mouse moved to (799, 364)
Screenshot: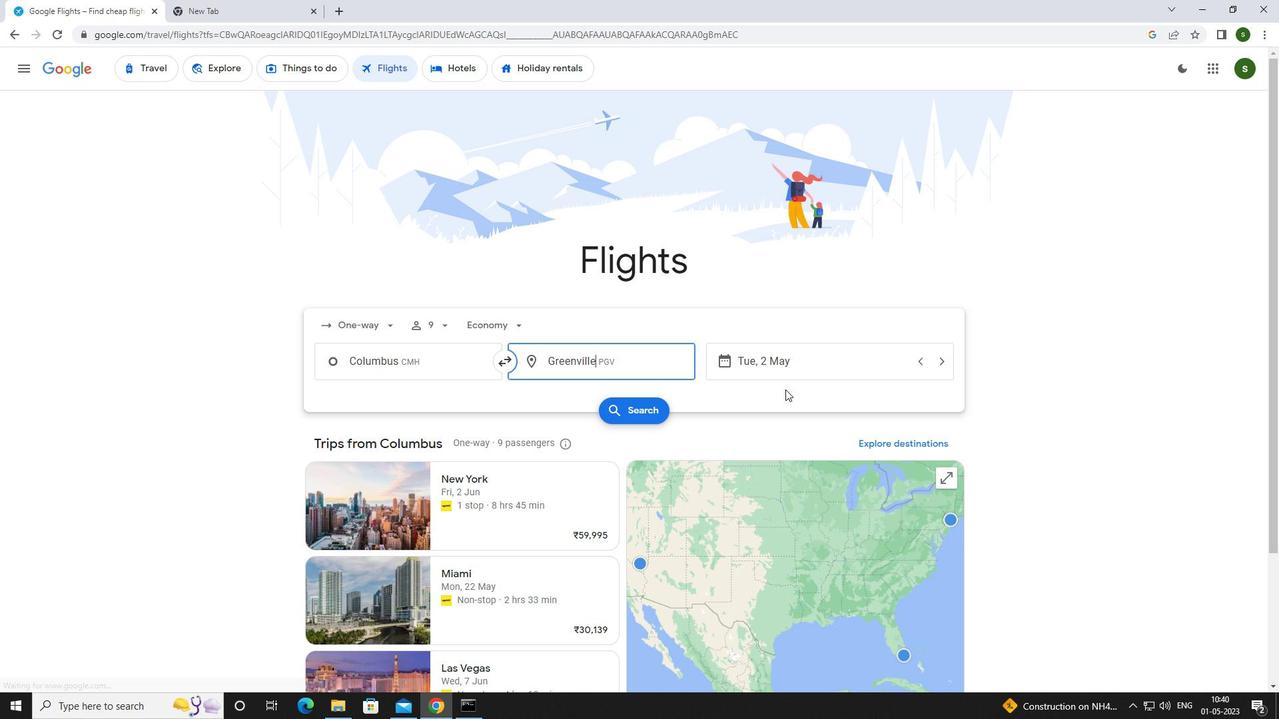 
Action: Mouse pressed left at (799, 364)
Screenshot: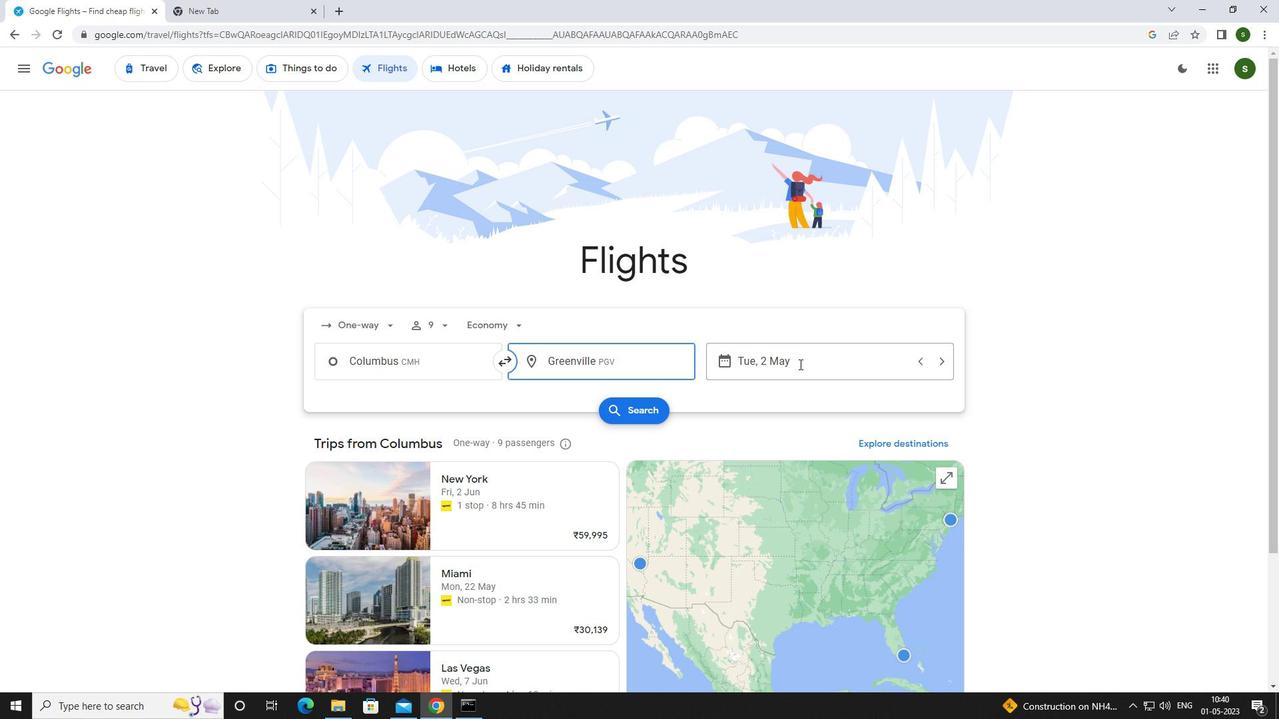
Action: Mouse moved to (537, 454)
Screenshot: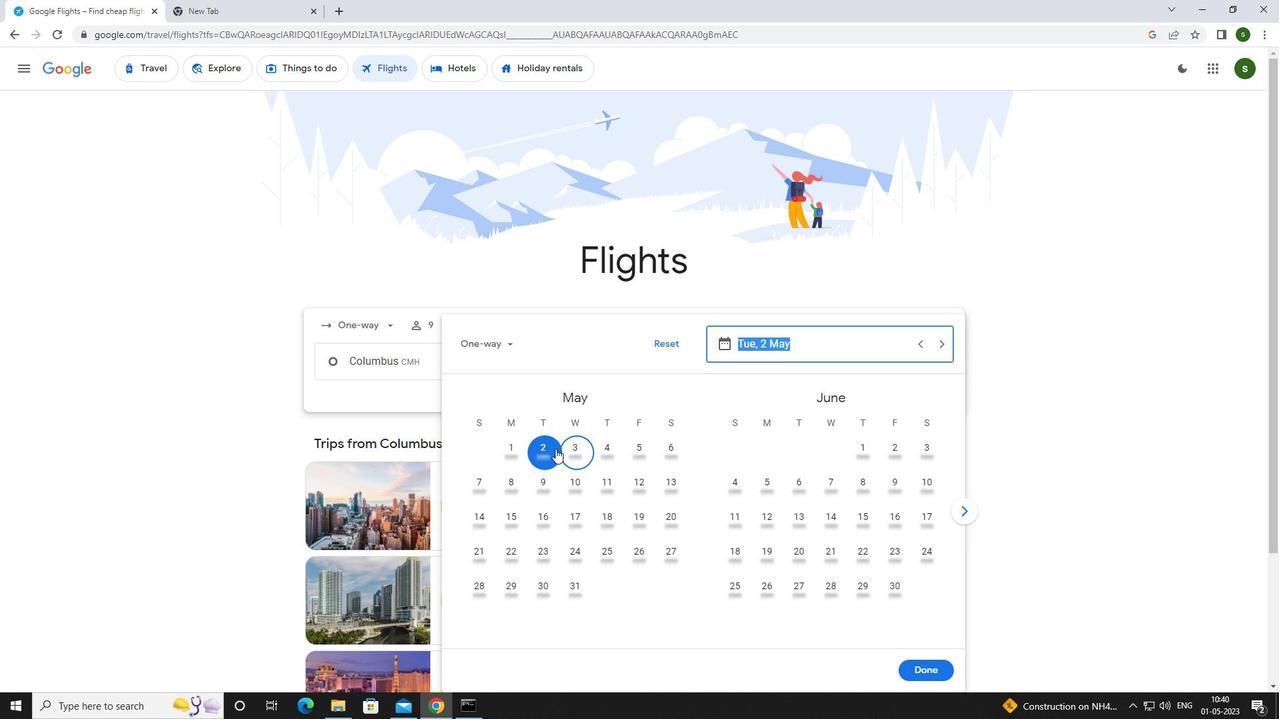 
Action: Mouse pressed left at (537, 454)
Screenshot: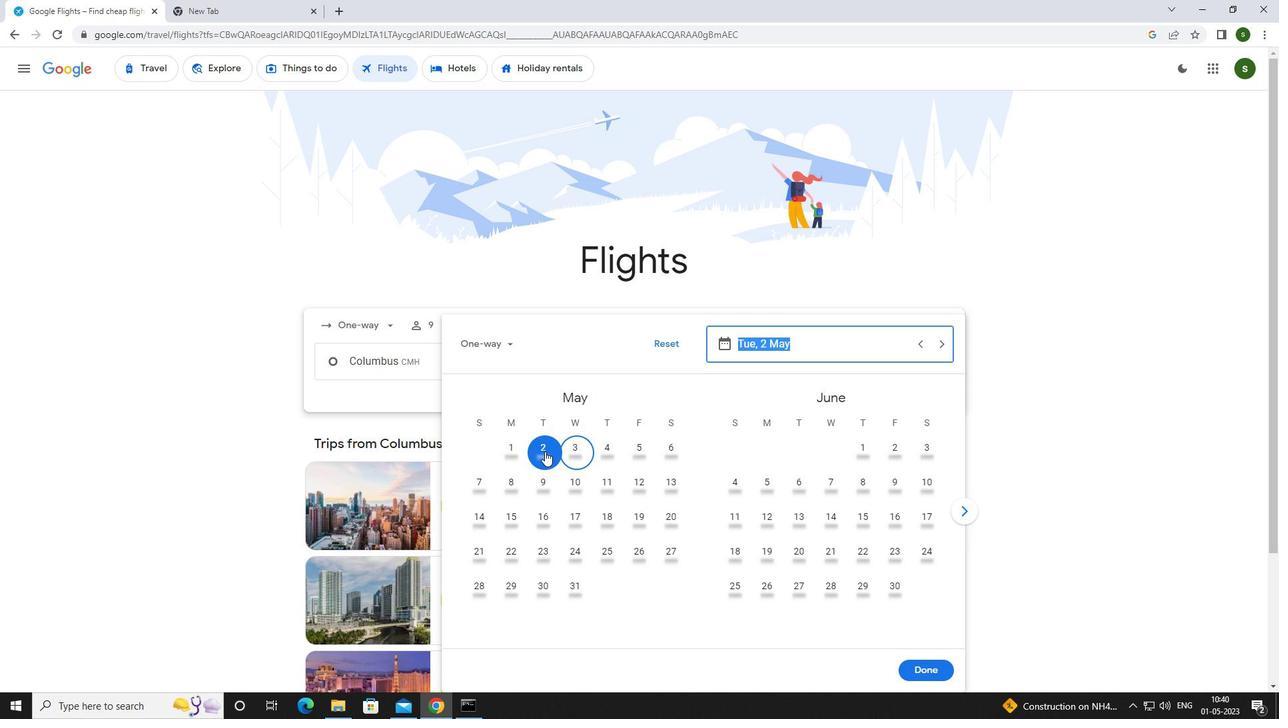 
Action: Mouse moved to (931, 671)
Screenshot: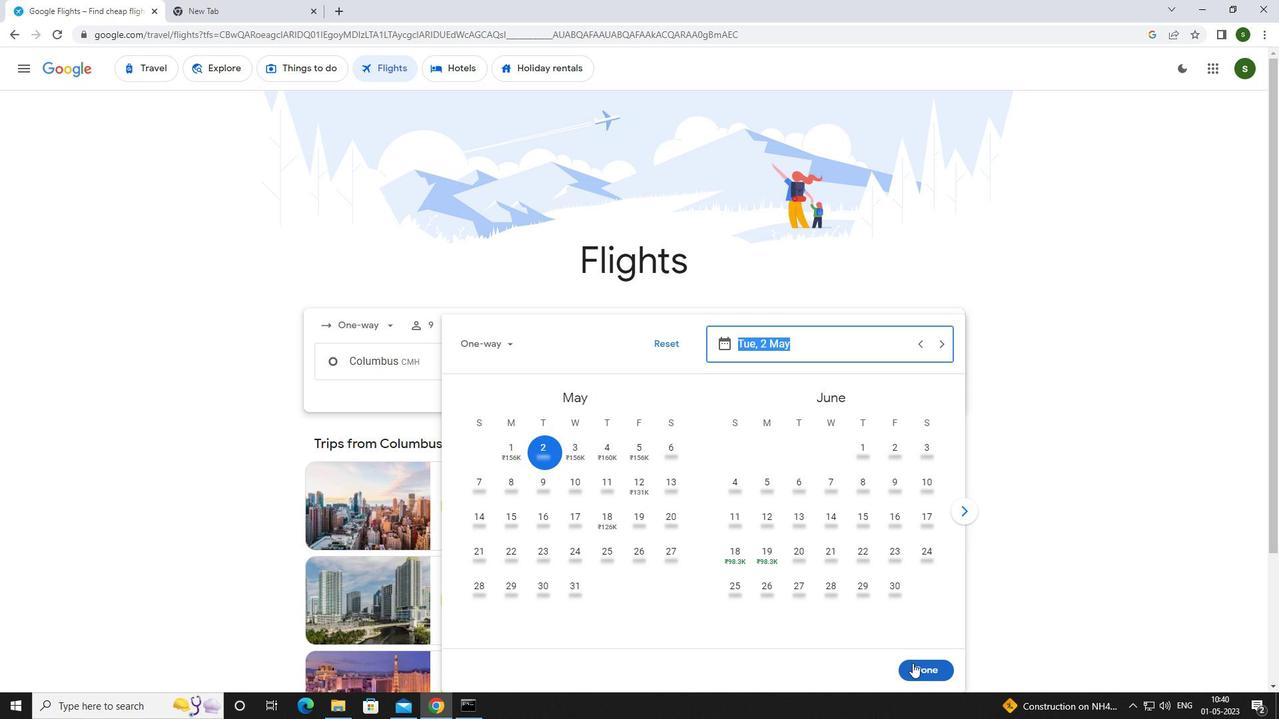 
Action: Mouse pressed left at (931, 671)
Screenshot: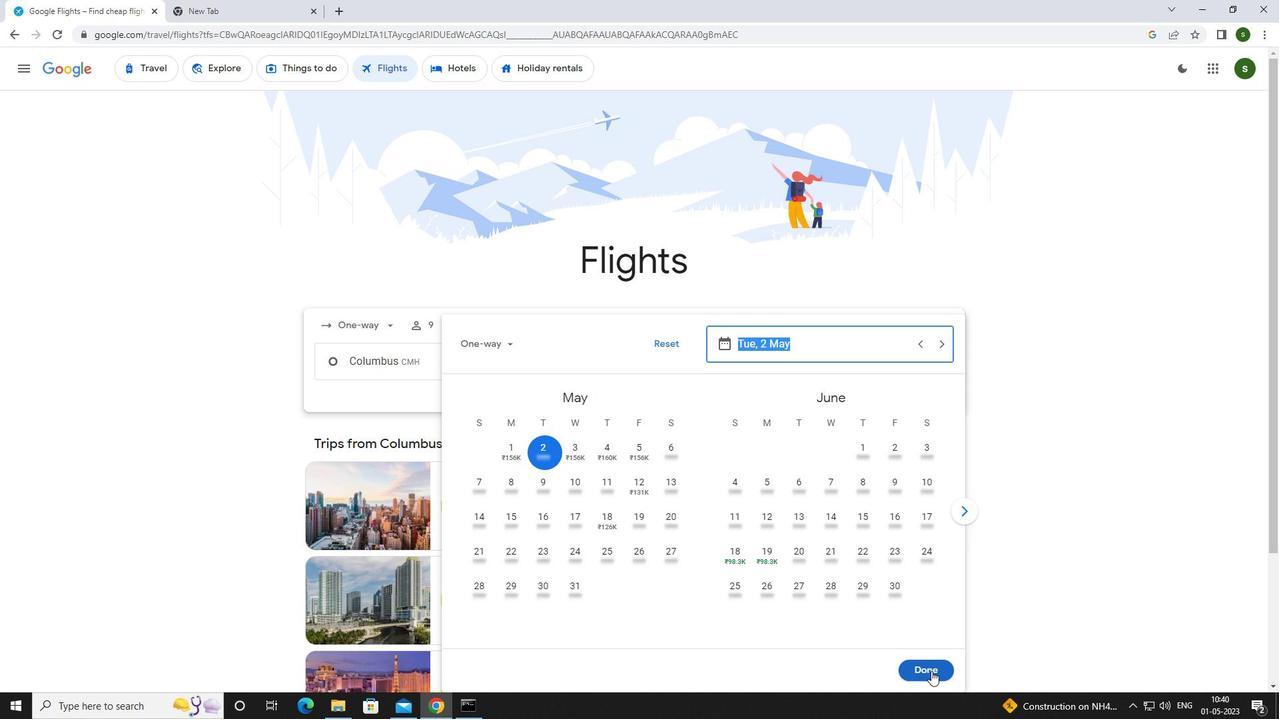 
Action: Mouse moved to (628, 399)
Screenshot: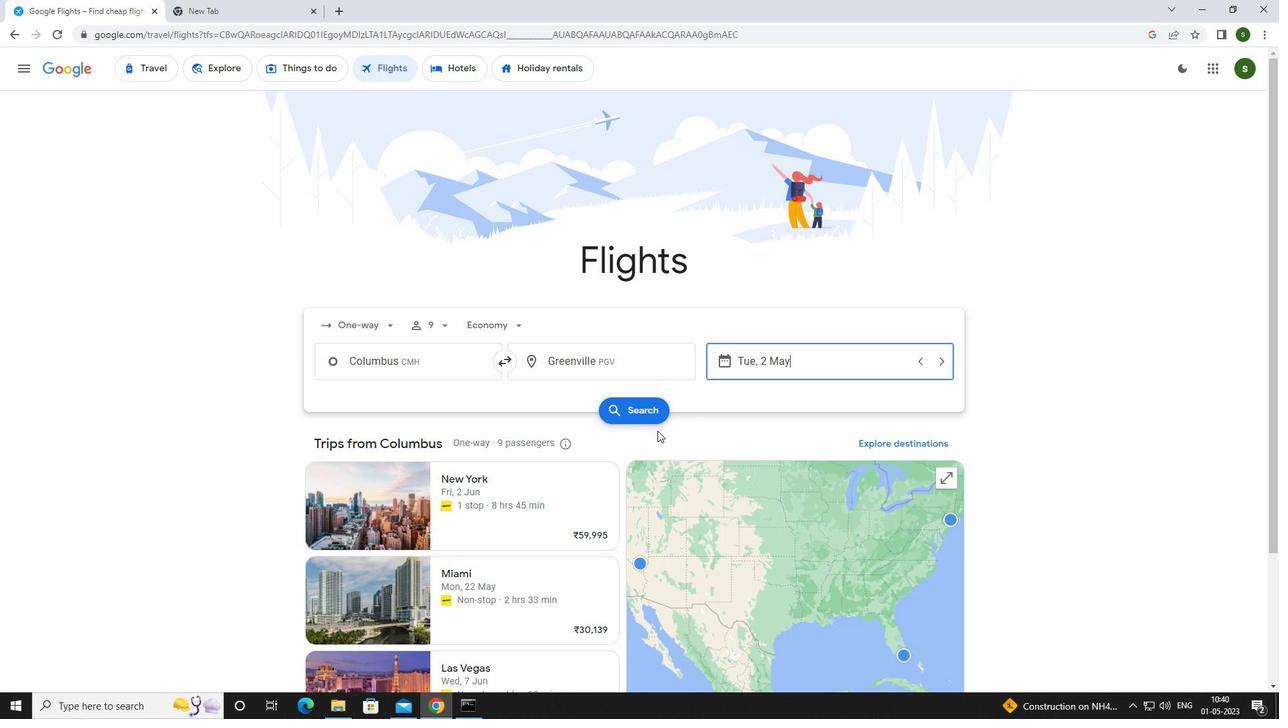 
Action: Mouse pressed left at (628, 399)
Screenshot: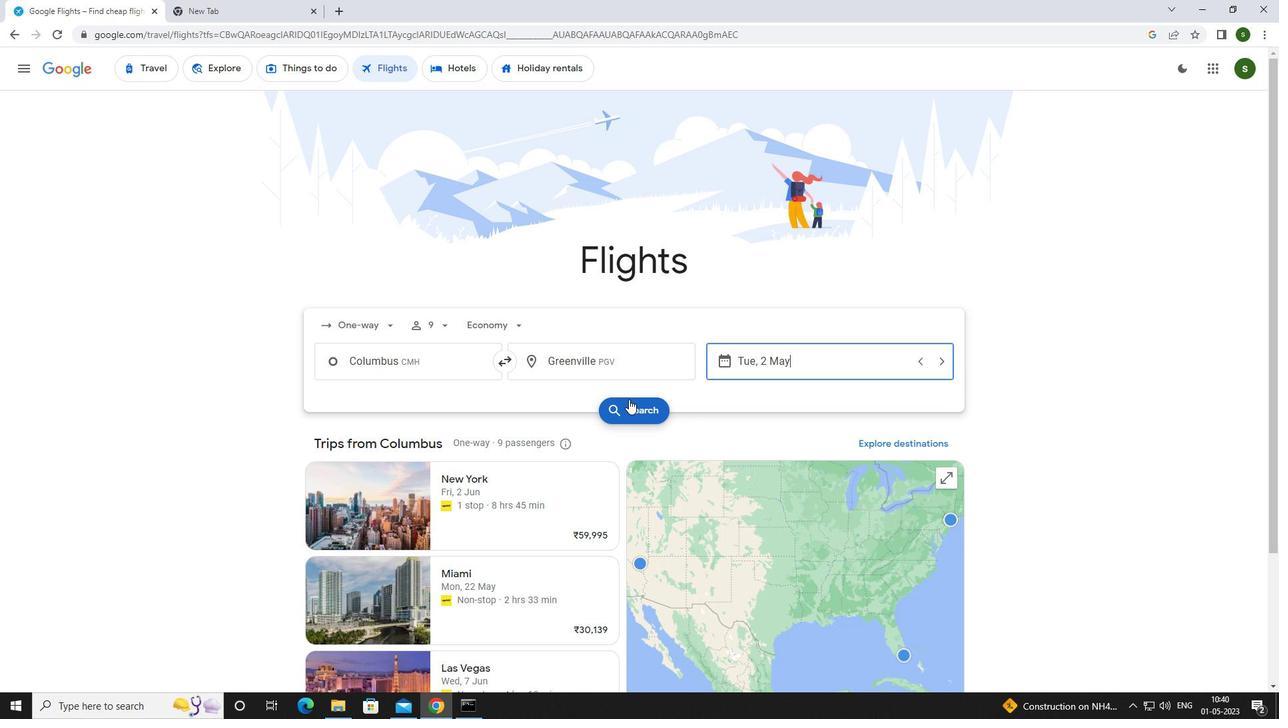 
Action: Mouse moved to (332, 194)
Screenshot: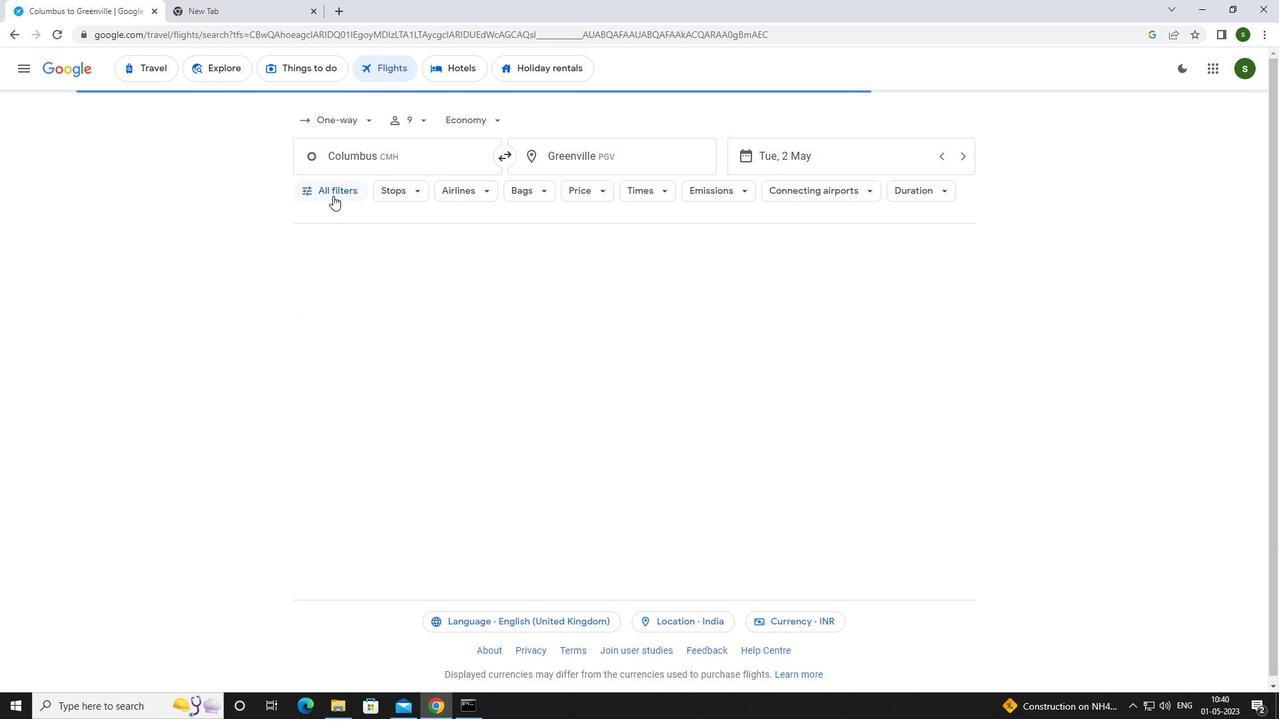 
Action: Mouse pressed left at (332, 194)
Screenshot: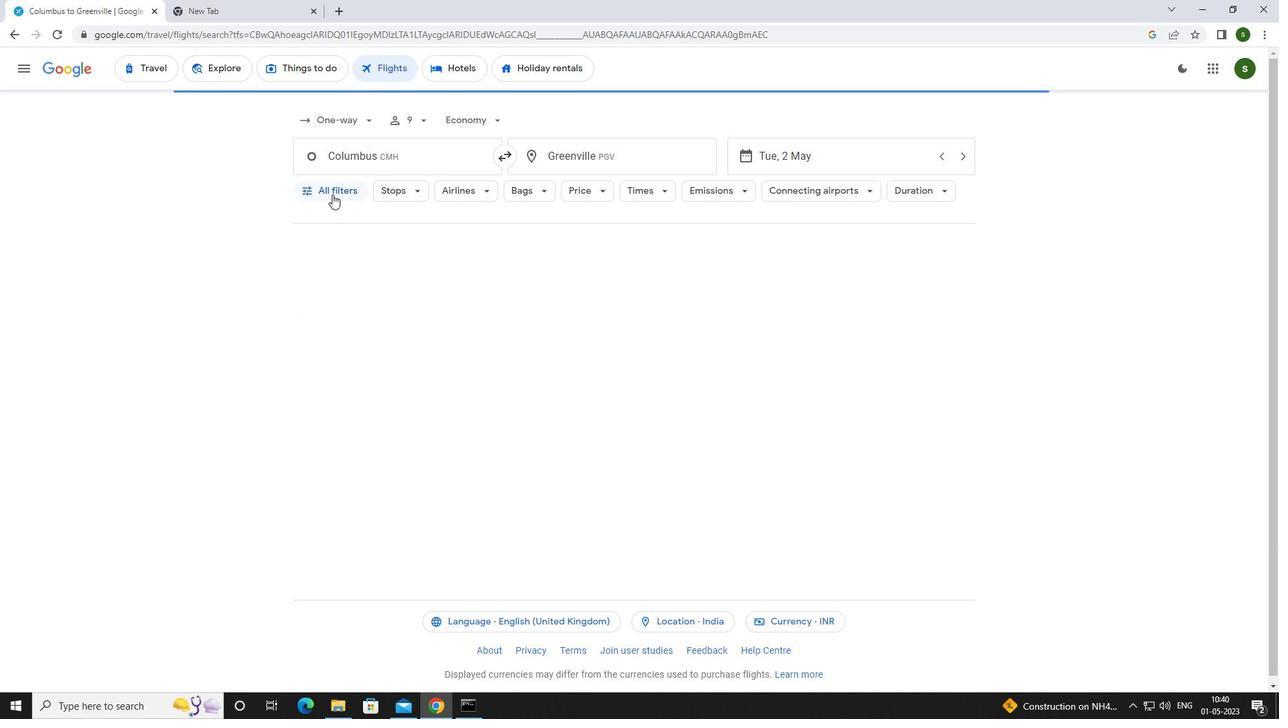 
Action: Mouse moved to (441, 389)
Screenshot: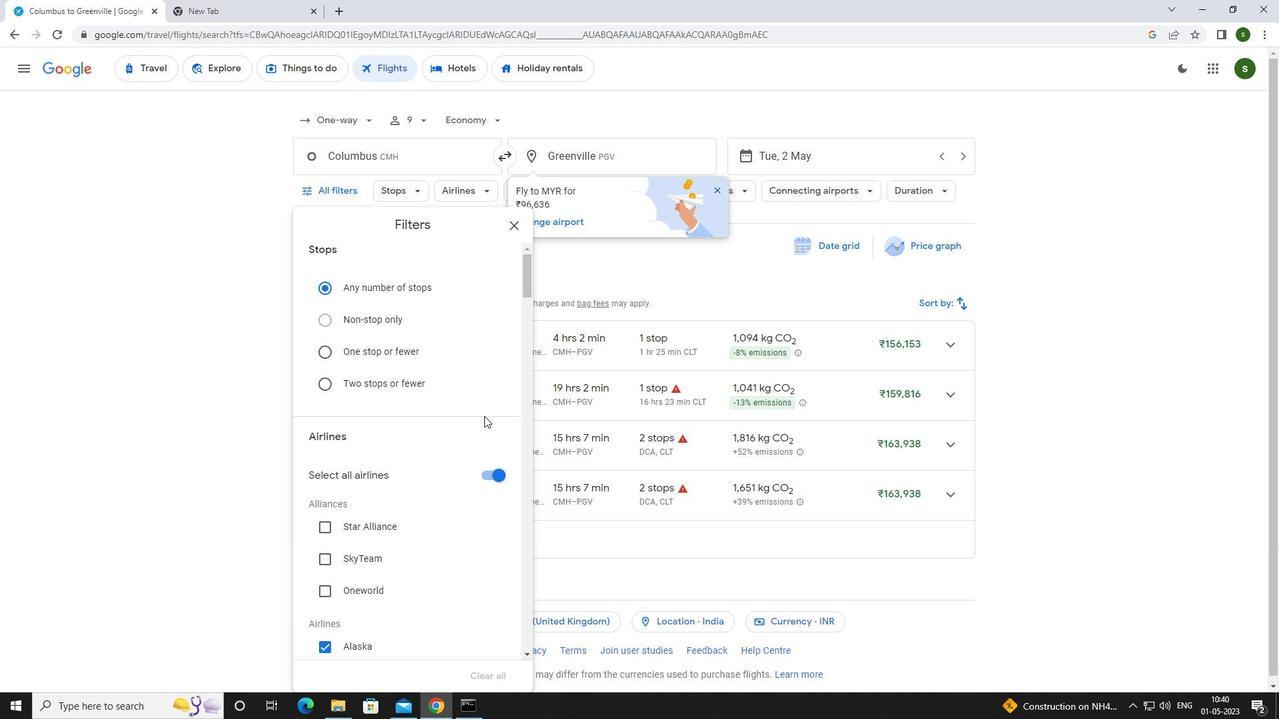 
Action: Mouse scrolled (441, 389) with delta (0, 0)
Screenshot: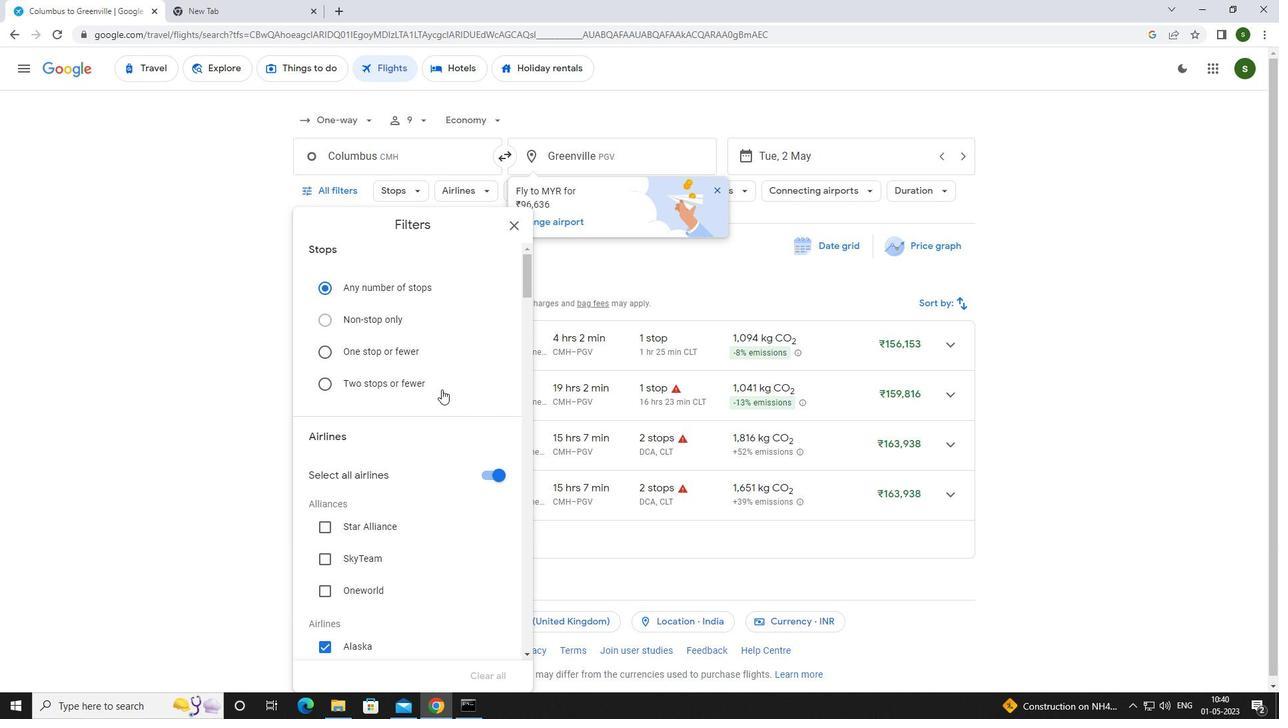 
Action: Mouse scrolled (441, 389) with delta (0, 0)
Screenshot: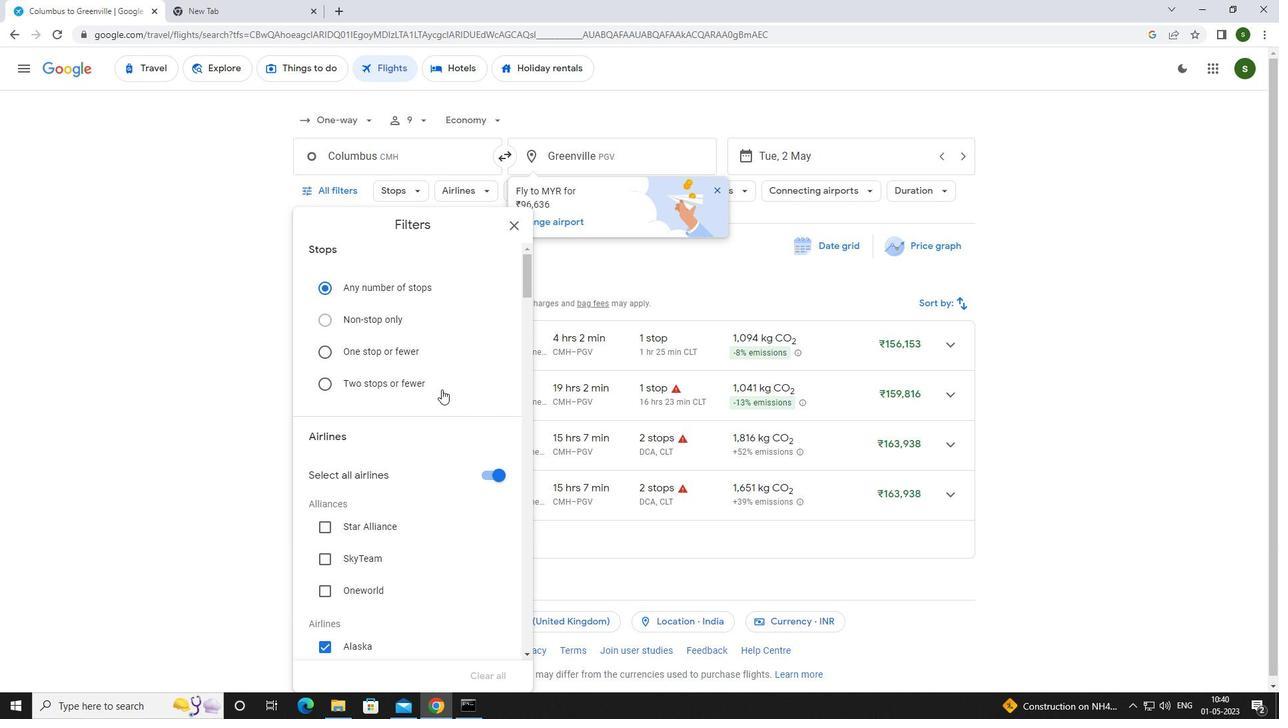 
Action: Mouse scrolled (441, 389) with delta (0, 0)
Screenshot: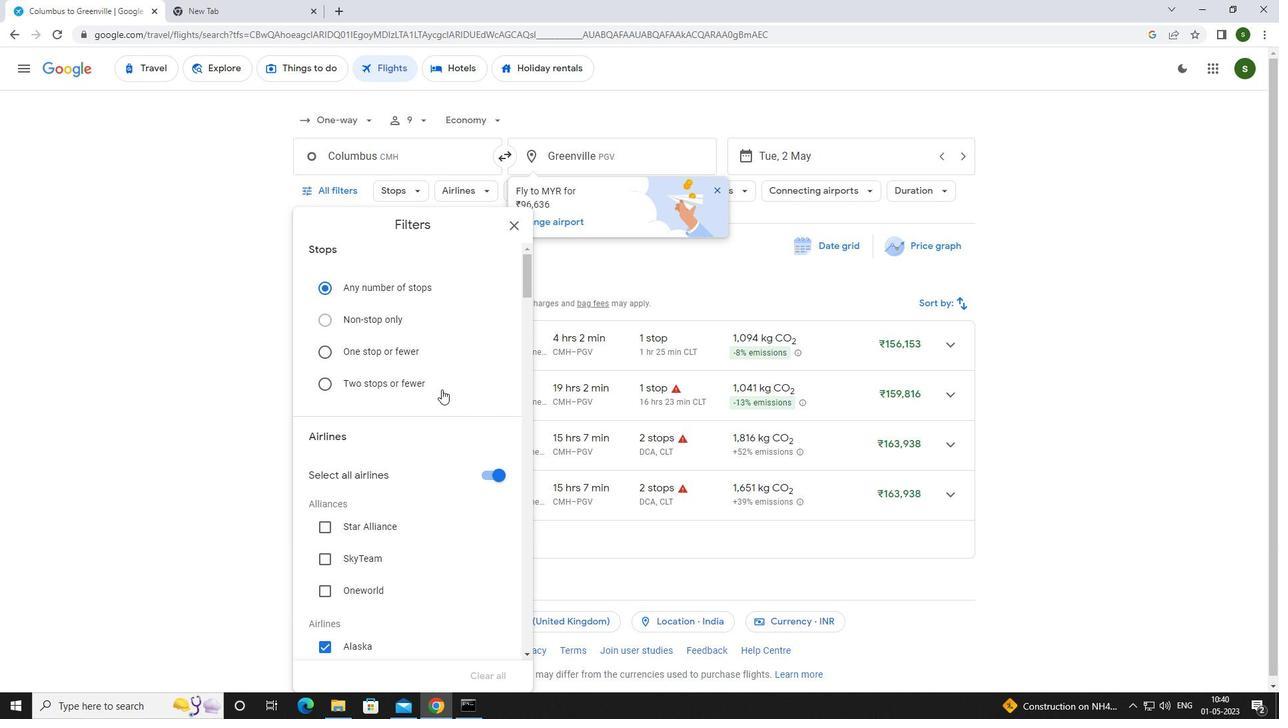 
Action: Mouse scrolled (441, 389) with delta (0, 0)
Screenshot: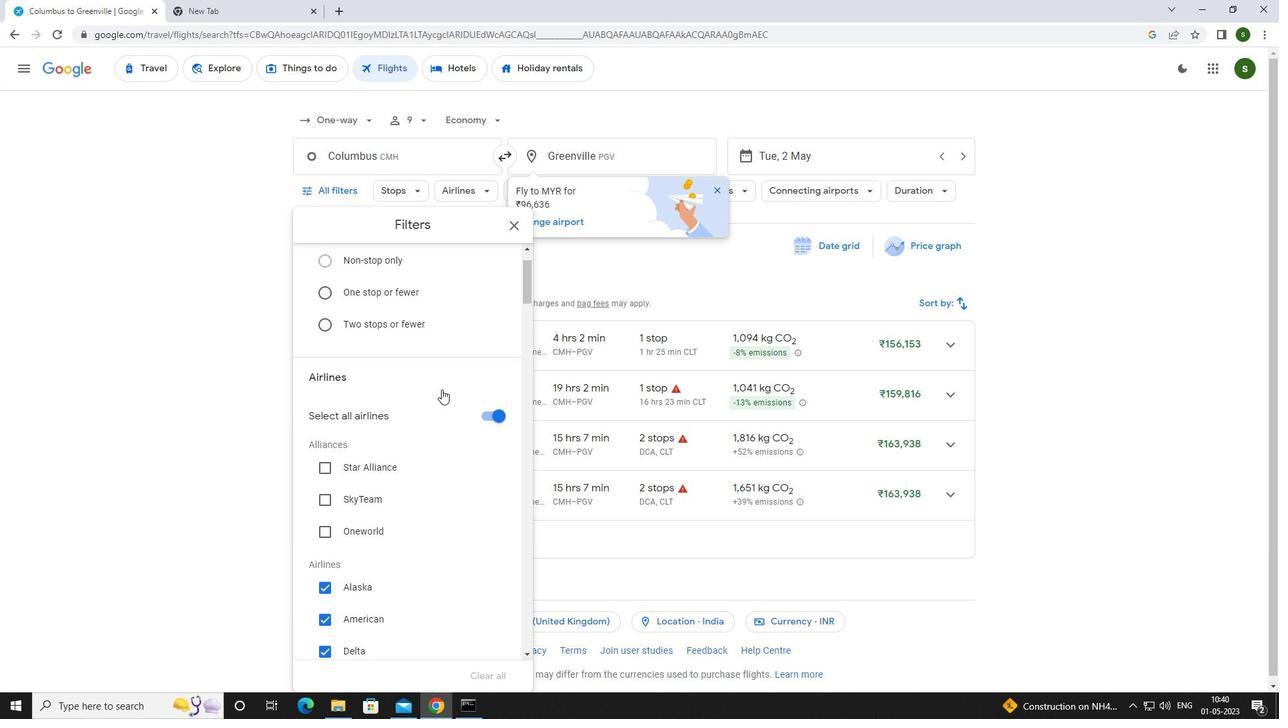 
Action: Mouse scrolled (441, 389) with delta (0, 0)
Screenshot: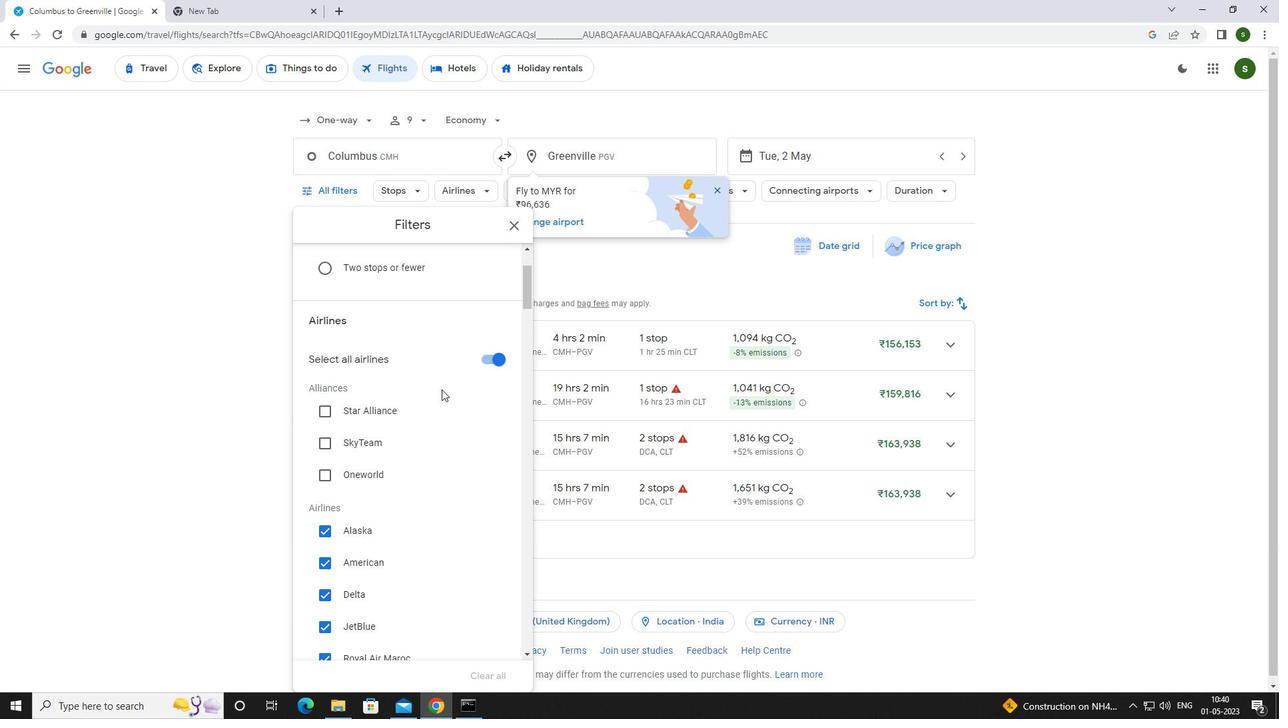 
Action: Mouse scrolled (441, 389) with delta (0, 0)
Screenshot: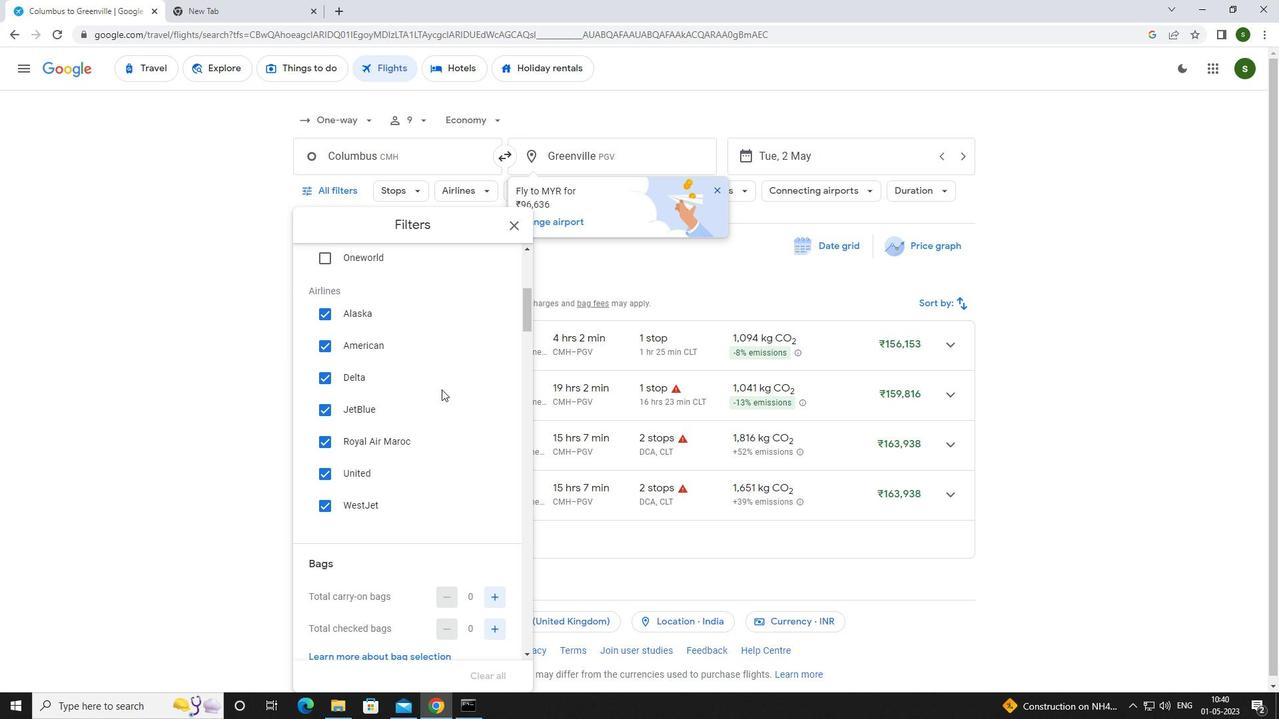 
Action: Mouse scrolled (441, 389) with delta (0, 0)
Screenshot: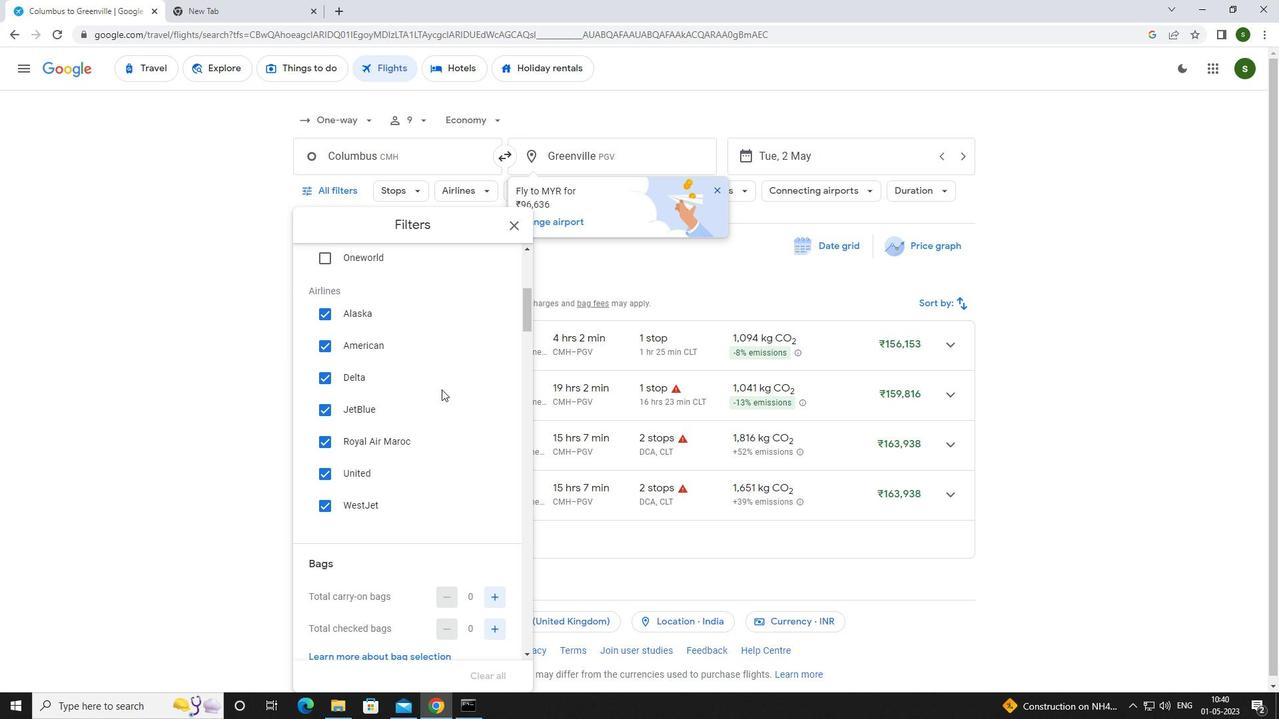 
Action: Mouse scrolled (441, 389) with delta (0, 0)
Screenshot: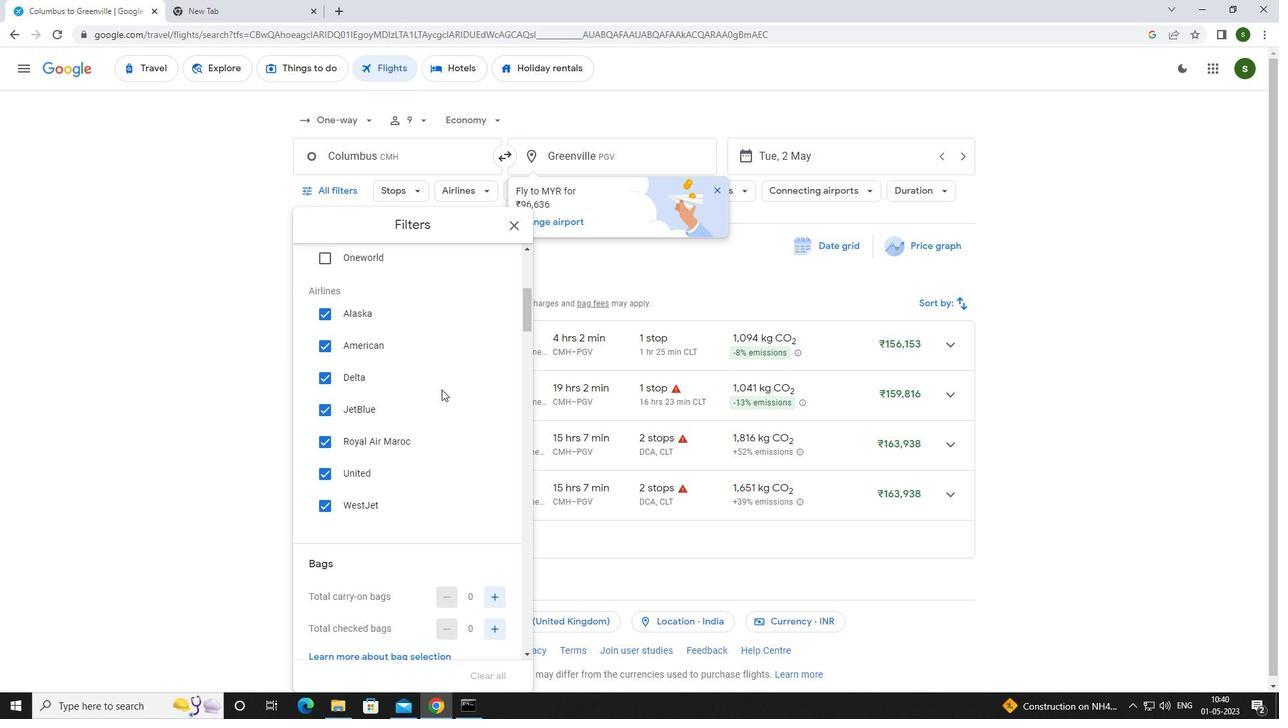 
Action: Mouse moved to (495, 430)
Screenshot: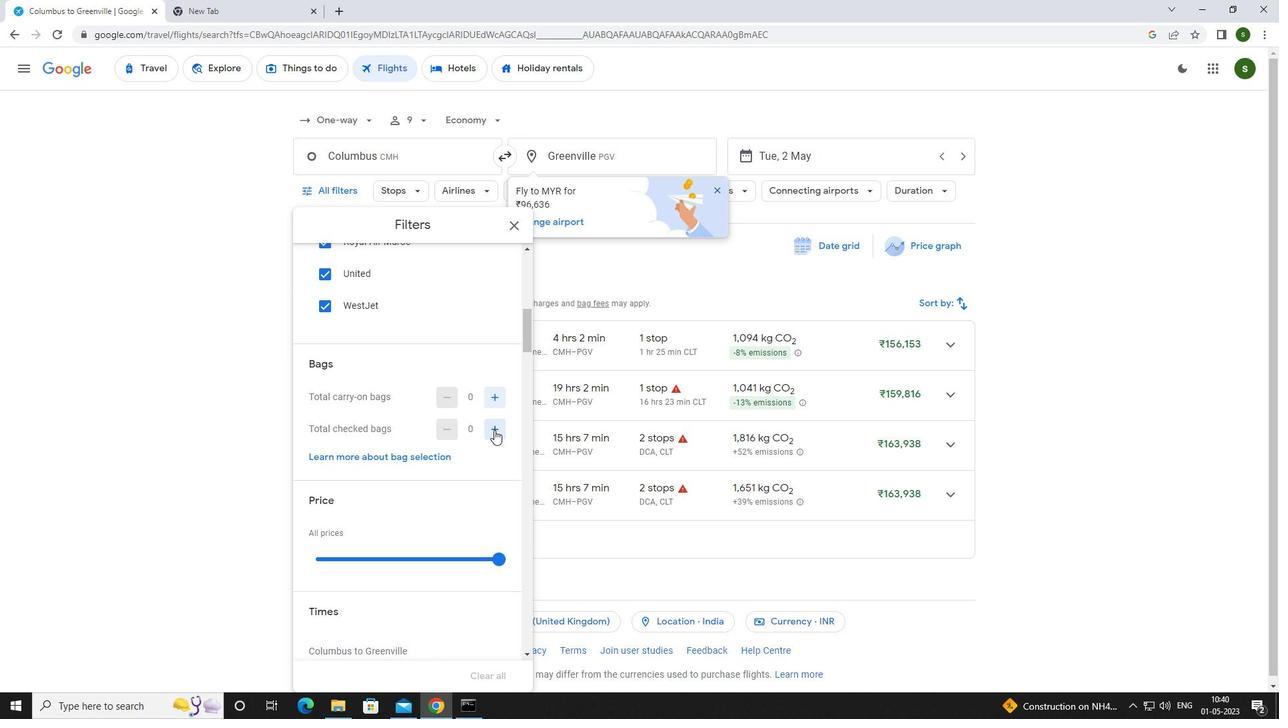 
Action: Mouse pressed left at (495, 430)
Screenshot: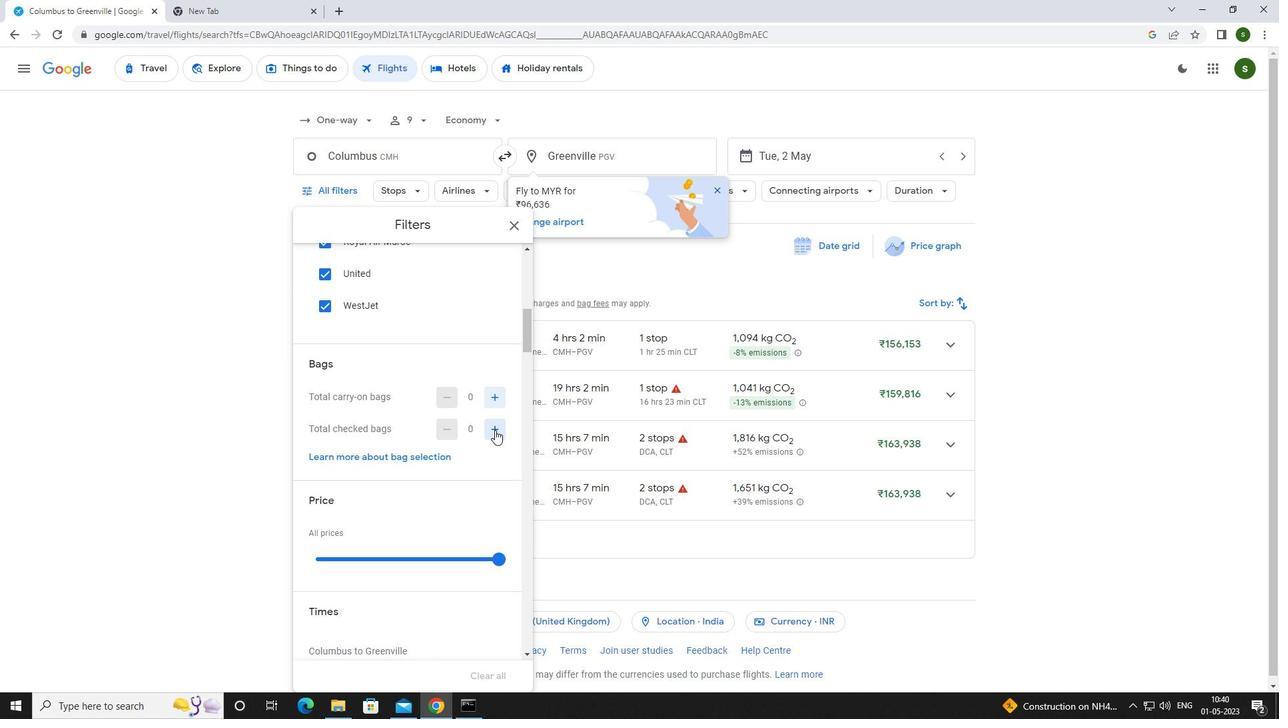 
Action: Mouse pressed left at (495, 430)
Screenshot: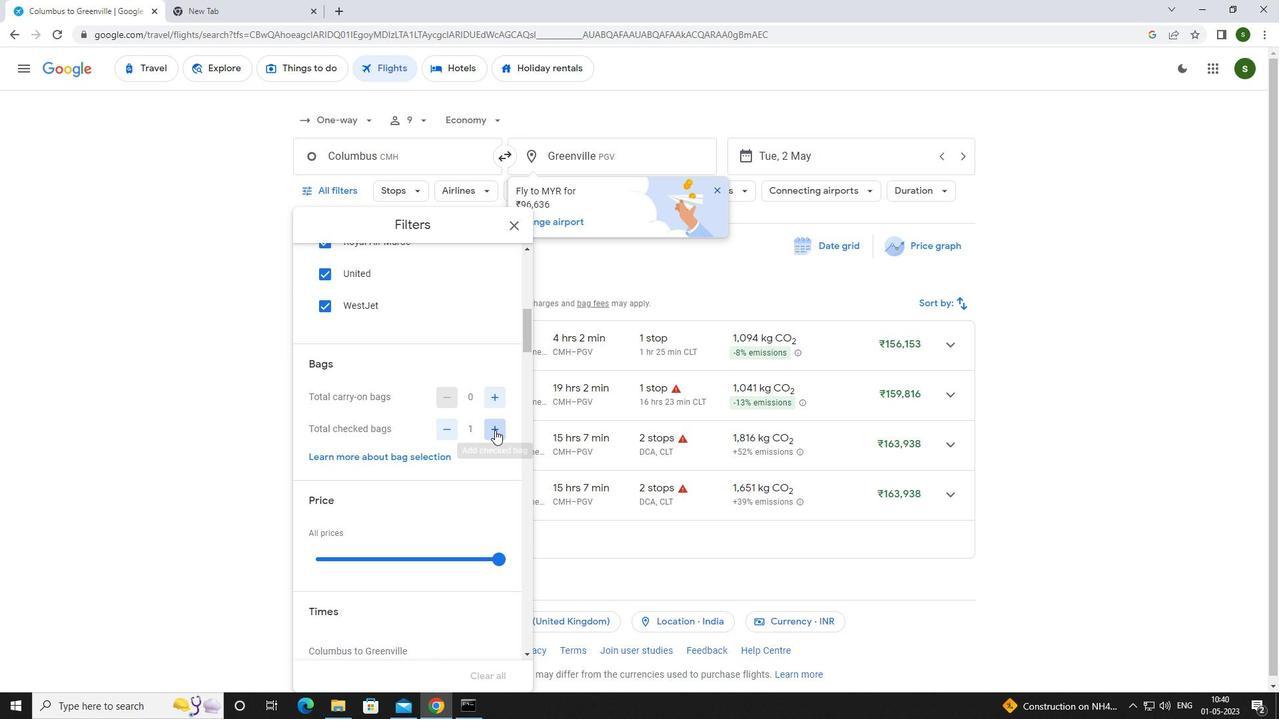 
Action: Mouse moved to (469, 468)
Screenshot: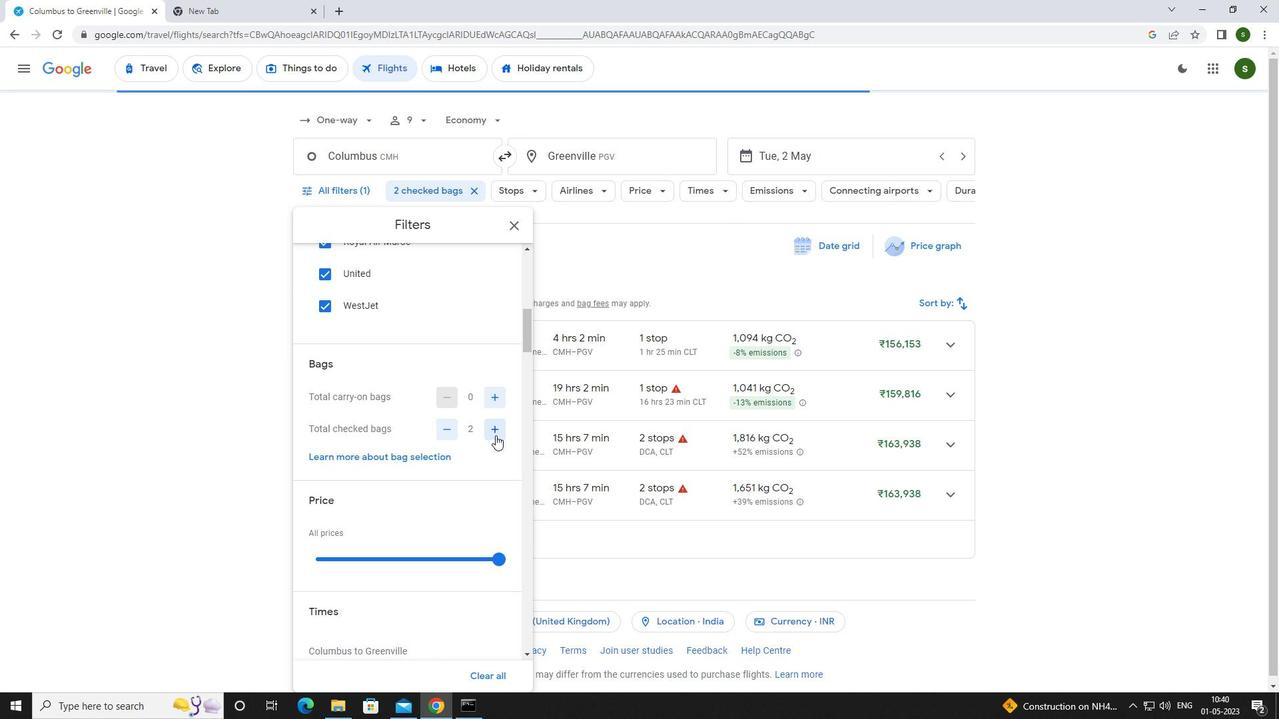 
Action: Mouse scrolled (469, 467) with delta (0, 0)
Screenshot: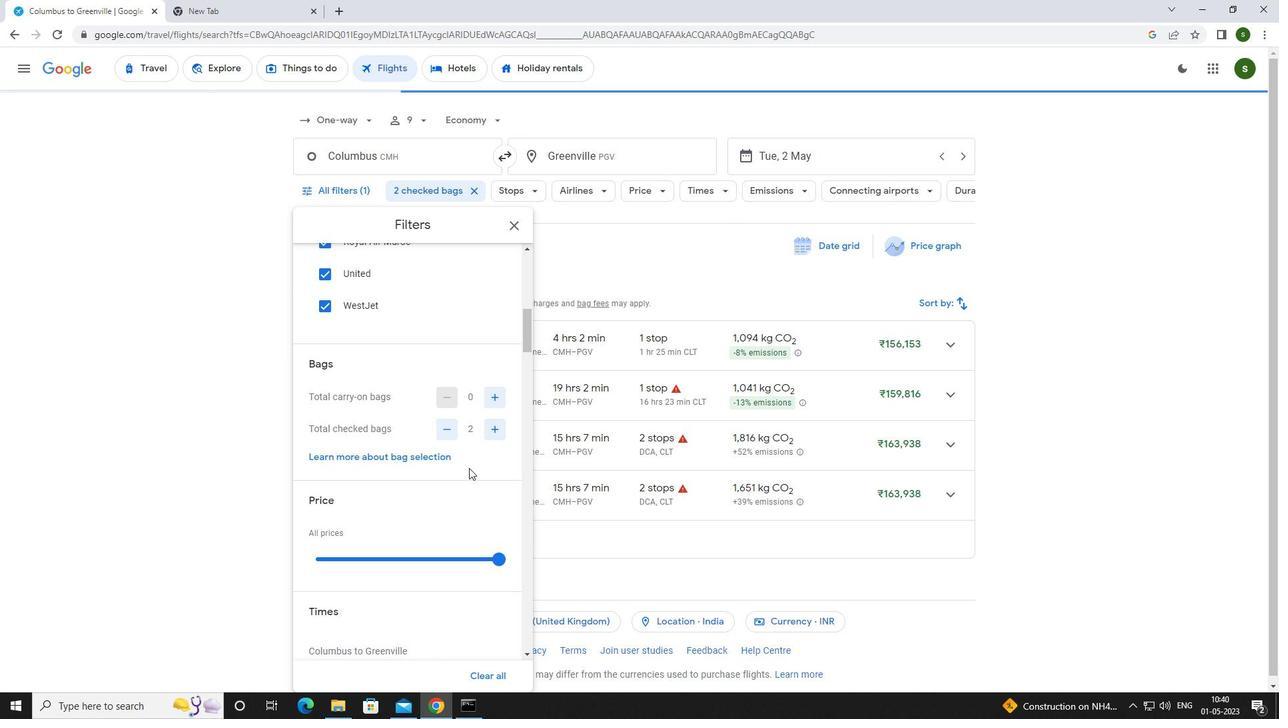 
Action: Mouse moved to (468, 469)
Screenshot: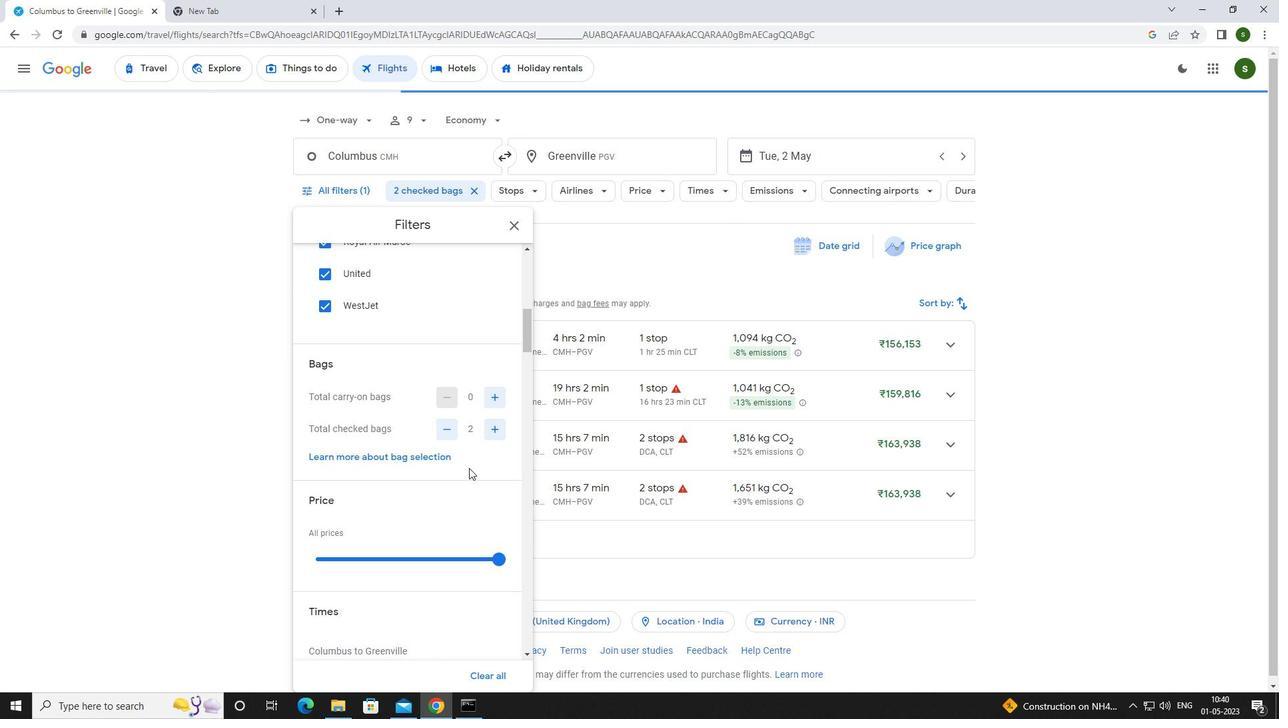 
Action: Mouse scrolled (468, 468) with delta (0, 0)
Screenshot: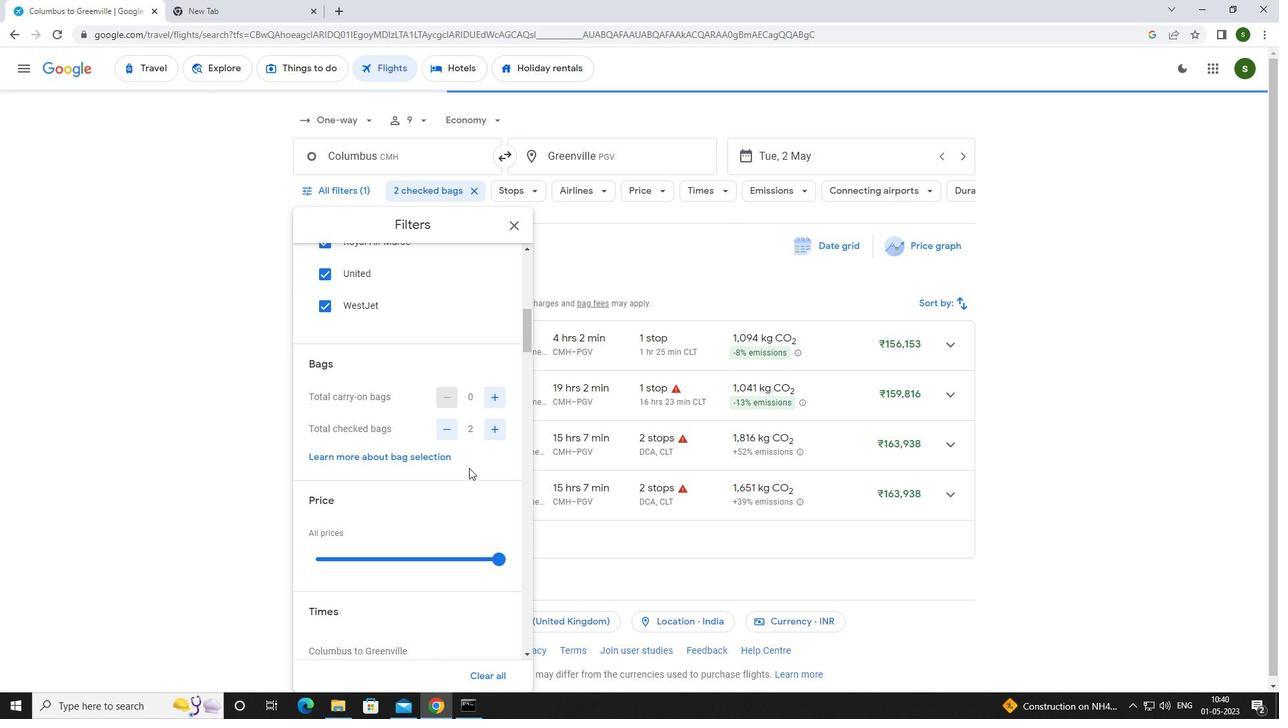
Action: Mouse moved to (499, 428)
Screenshot: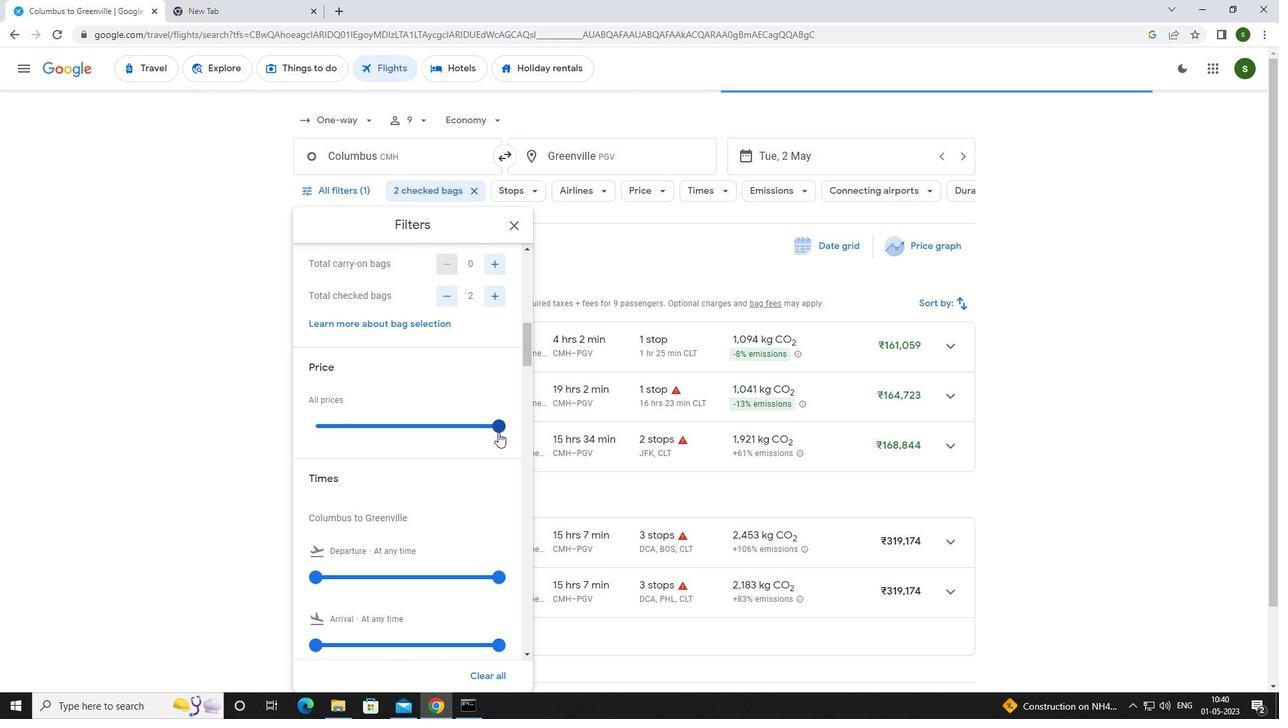 
Action: Mouse pressed left at (499, 428)
Screenshot: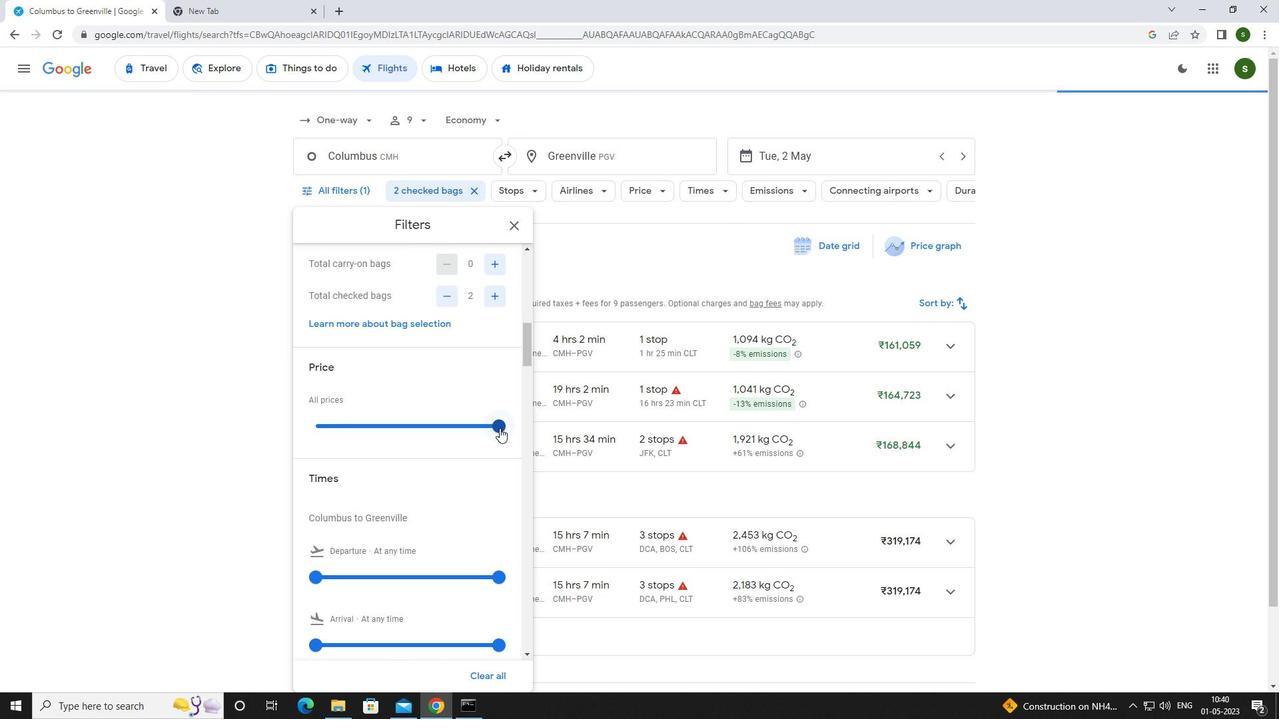 
Action: Mouse moved to (310, 575)
Screenshot: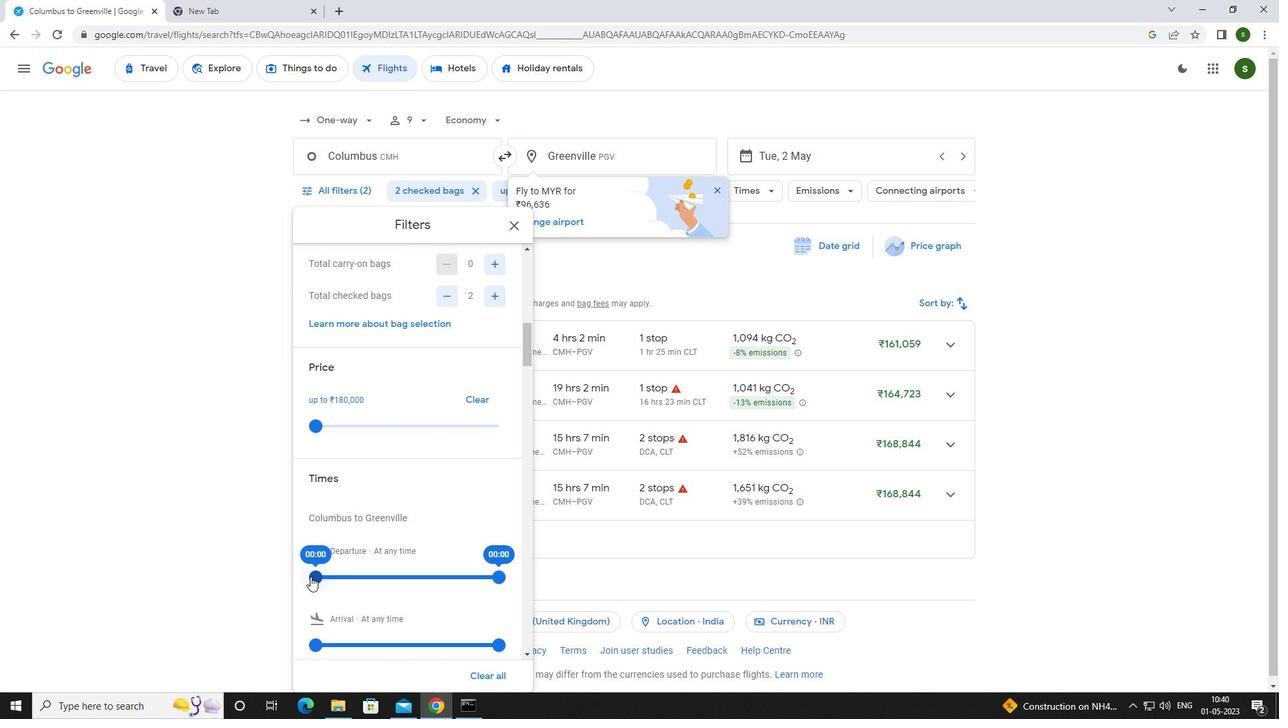 
Action: Mouse pressed left at (310, 575)
Screenshot: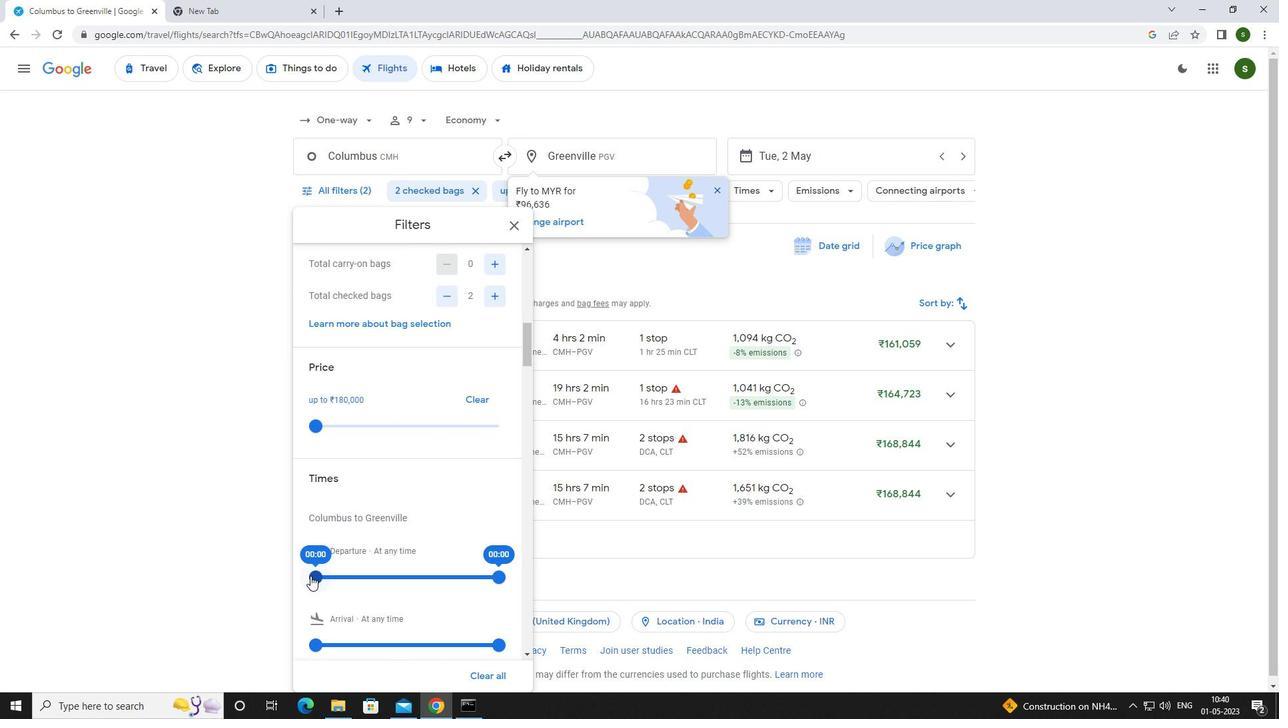
Action: Mouse moved to (686, 553)
Screenshot: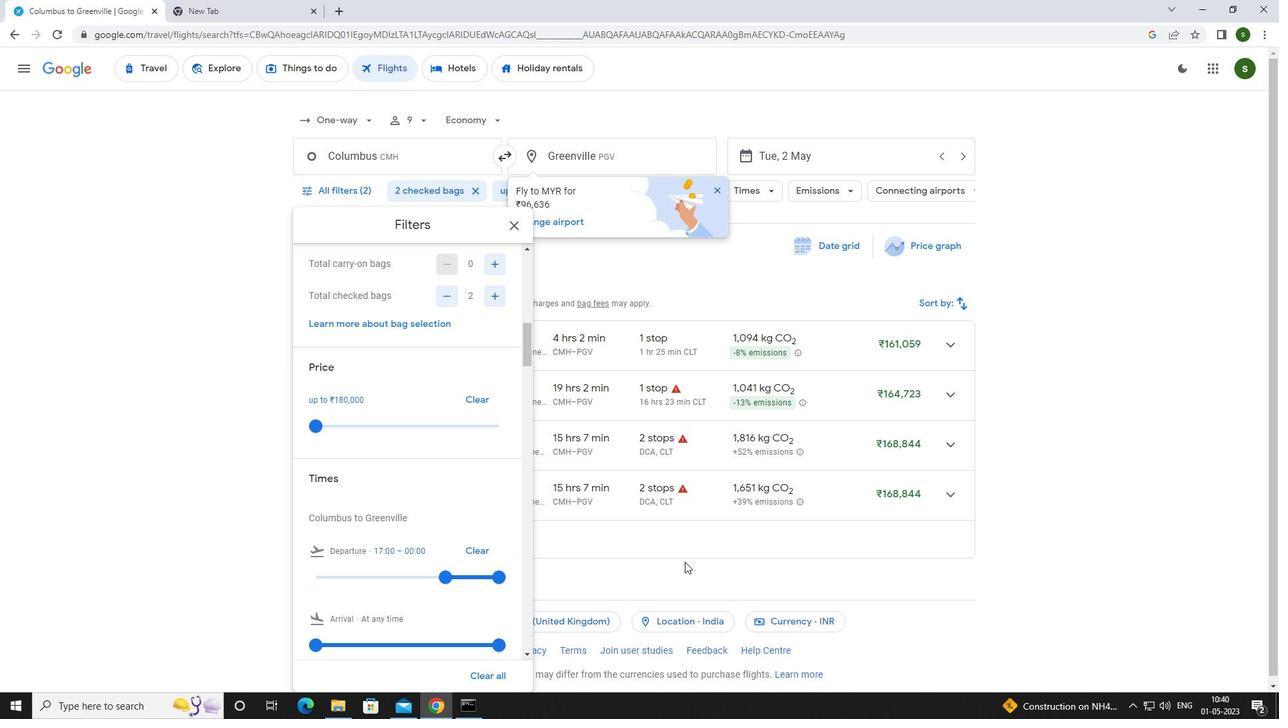 
Action: Mouse pressed left at (686, 553)
Screenshot: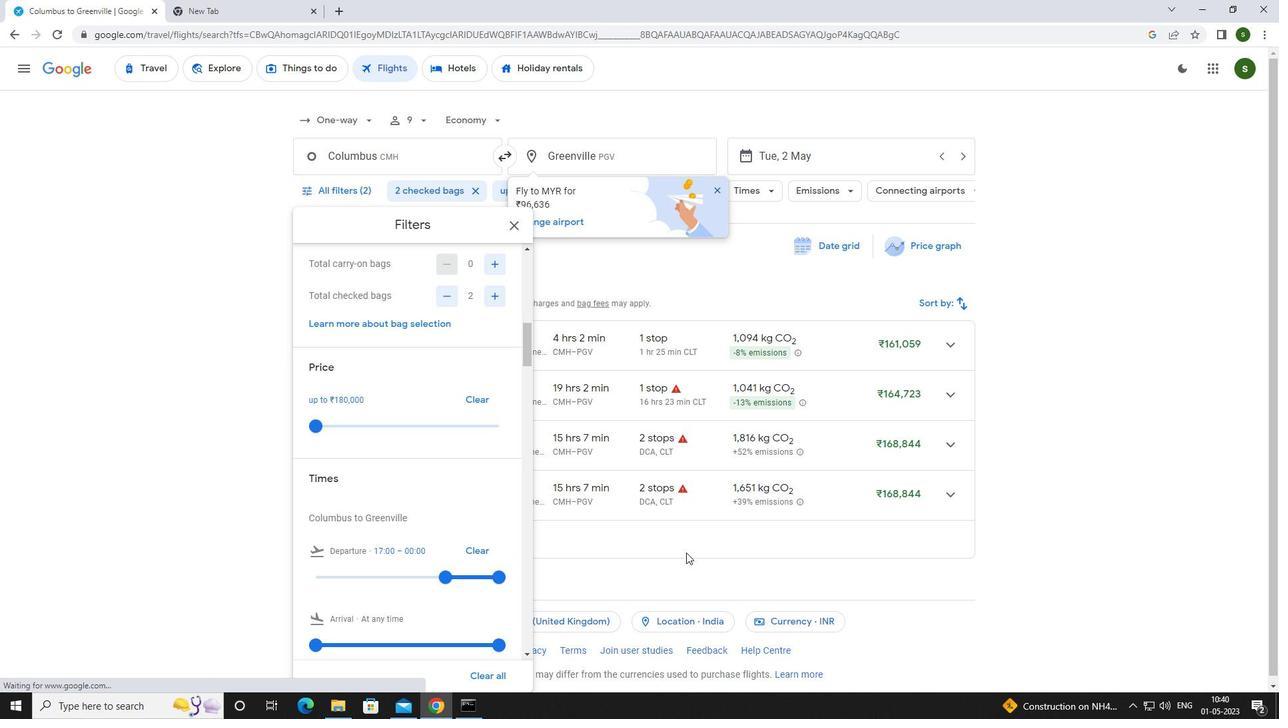 
